 Task: Find connections with filter location Briton Ferry with filter topic #Strategywith filter profile language German with filter current company Fasal - Grow More, Grow Better™ with filter school GLS University with filter industry Retail Motor Vehicles with filter service category Illustration with filter keywords title Church Volunteer
Action: Mouse moved to (516, 63)
Screenshot: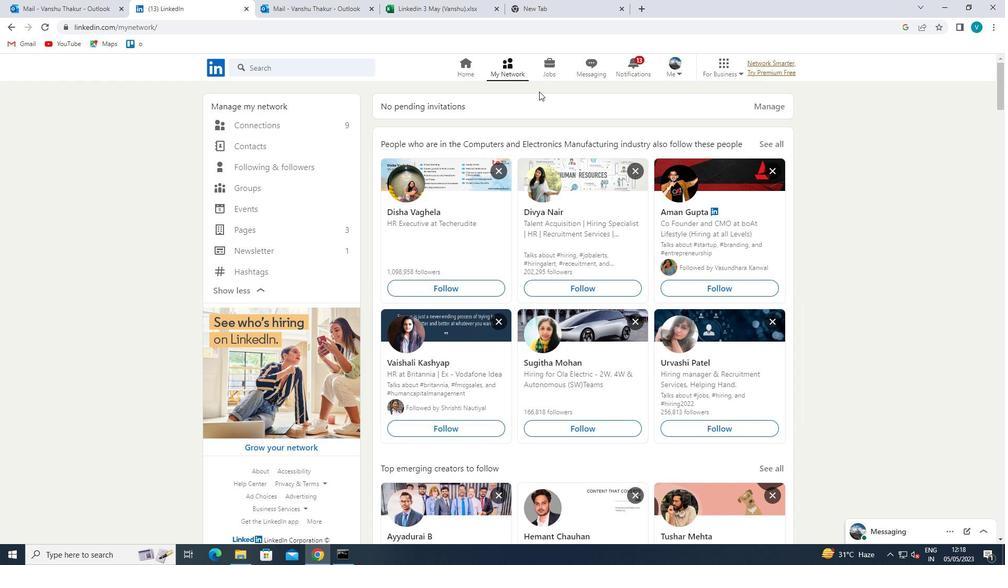 
Action: Mouse pressed left at (516, 63)
Screenshot: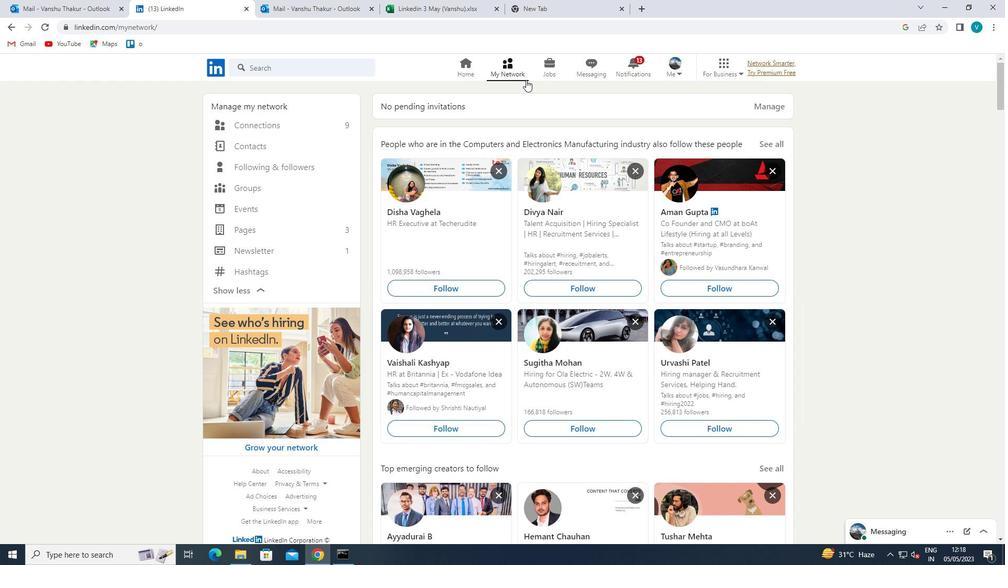 
Action: Mouse moved to (300, 123)
Screenshot: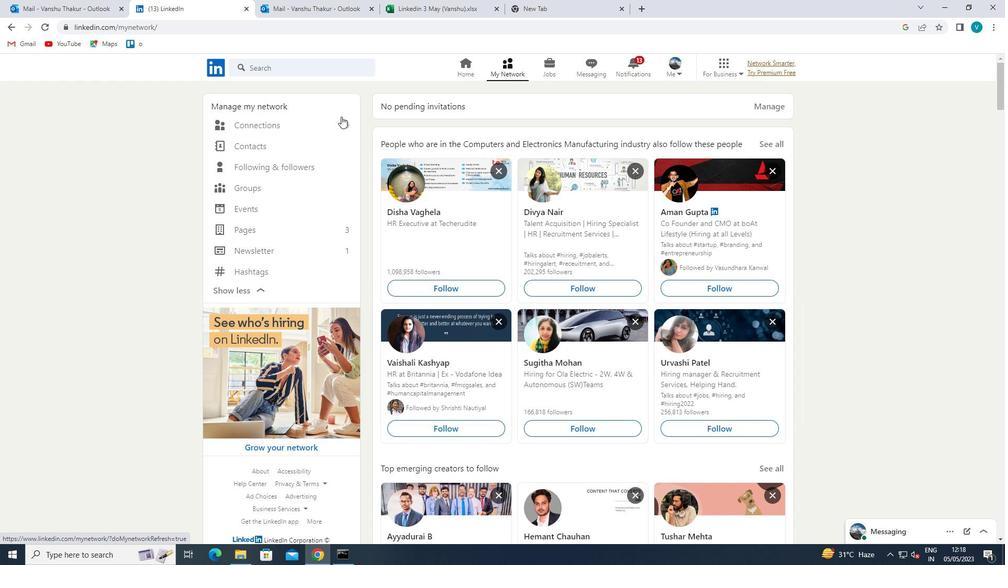 
Action: Mouse pressed left at (300, 123)
Screenshot: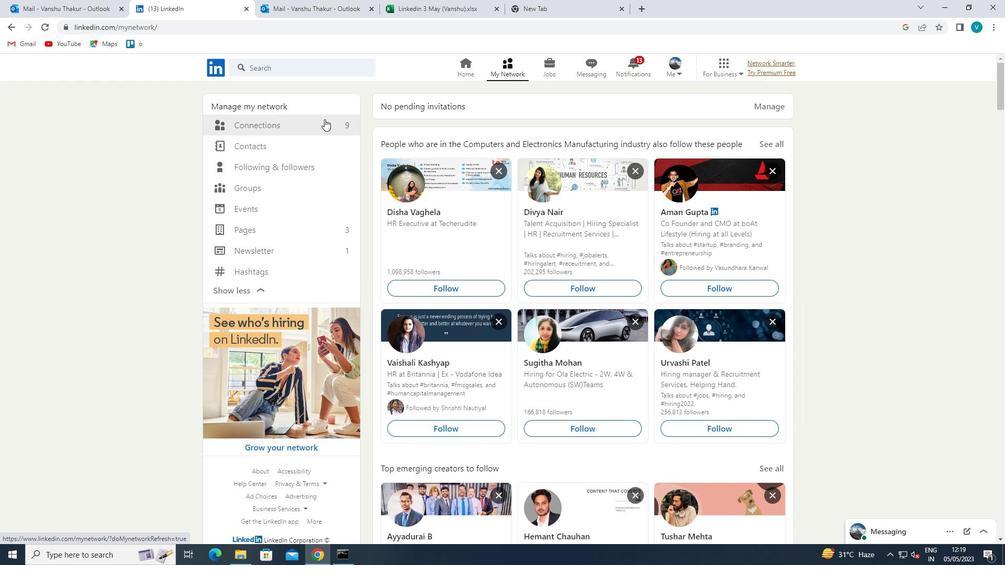 
Action: Mouse moved to (600, 124)
Screenshot: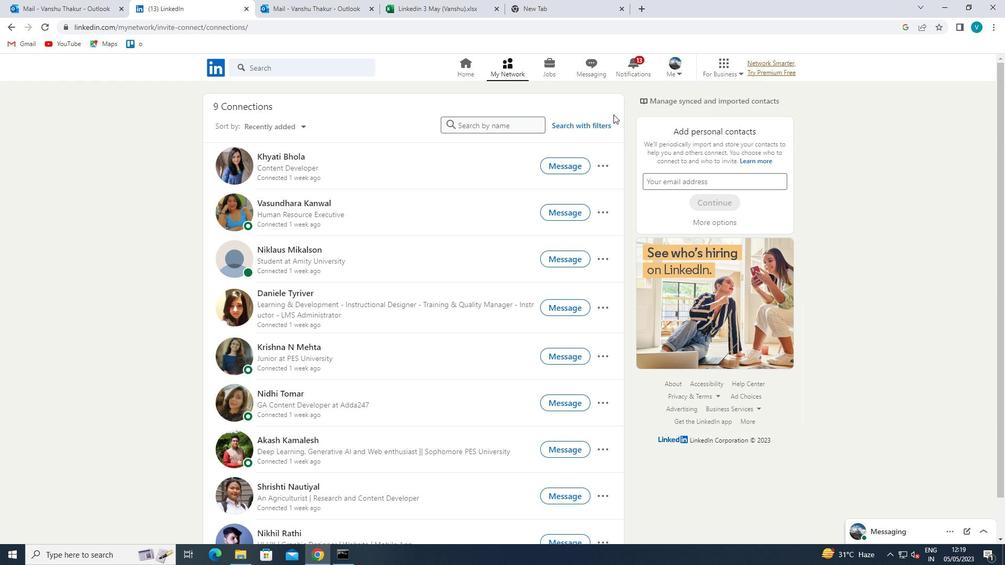 
Action: Mouse pressed left at (600, 124)
Screenshot: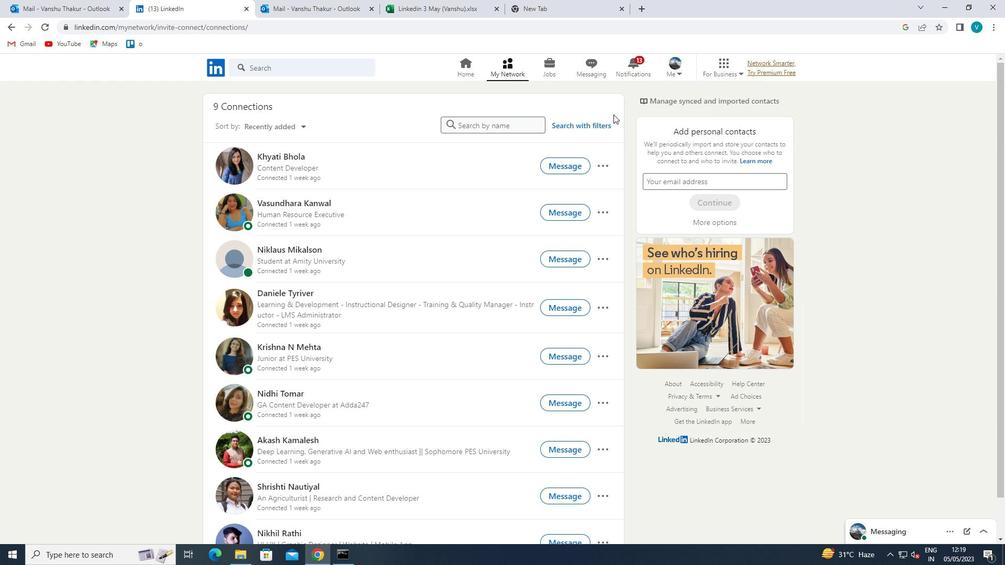 
Action: Mouse moved to (508, 98)
Screenshot: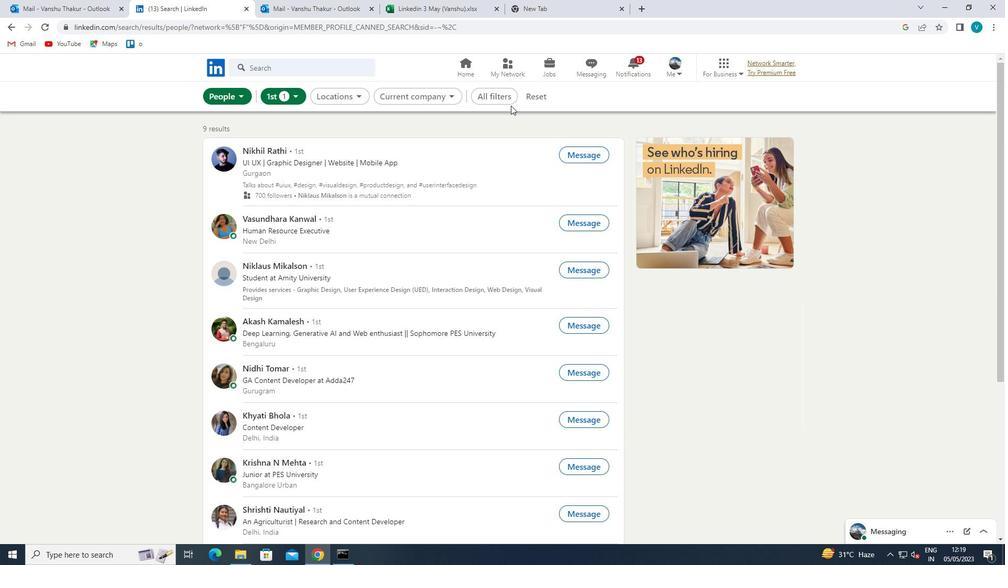 
Action: Mouse pressed left at (508, 98)
Screenshot: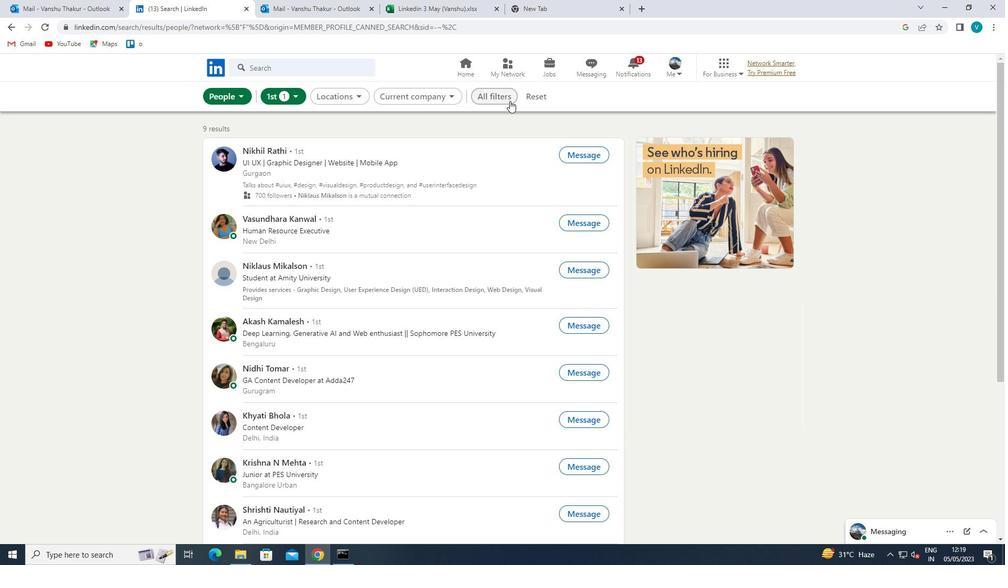 
Action: Mouse moved to (818, 181)
Screenshot: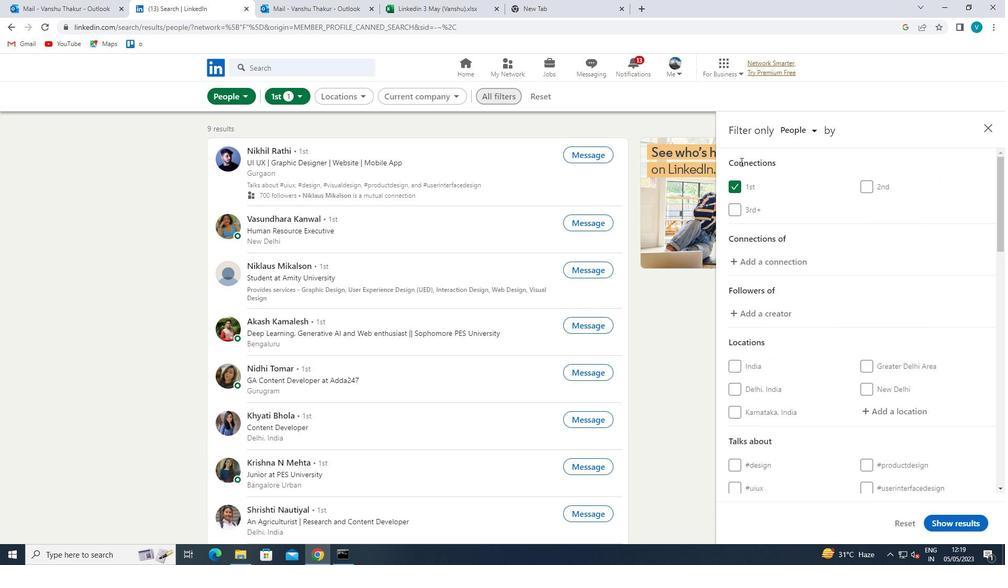 
Action: Mouse scrolled (818, 181) with delta (0, 0)
Screenshot: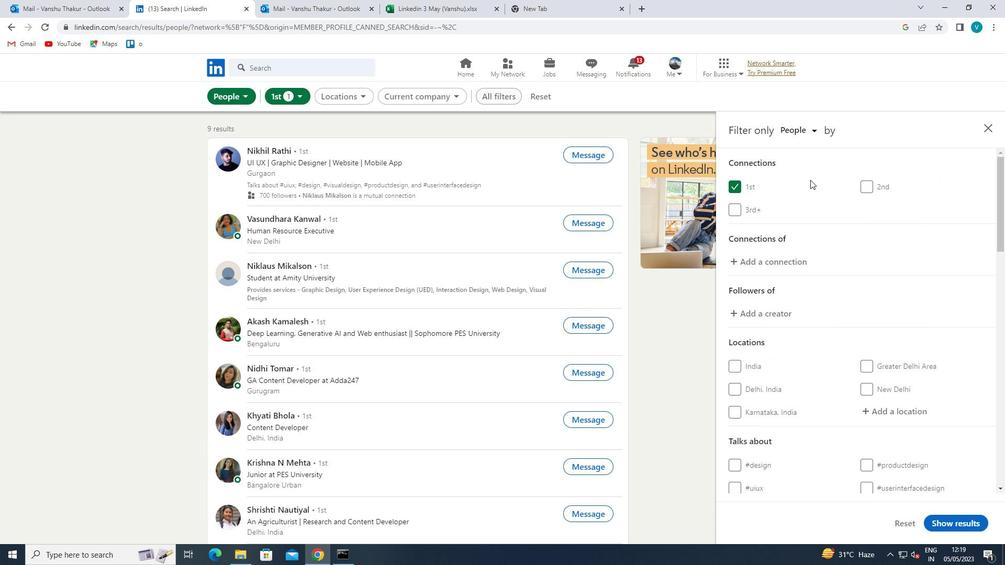 
Action: Mouse scrolled (818, 181) with delta (0, 0)
Screenshot: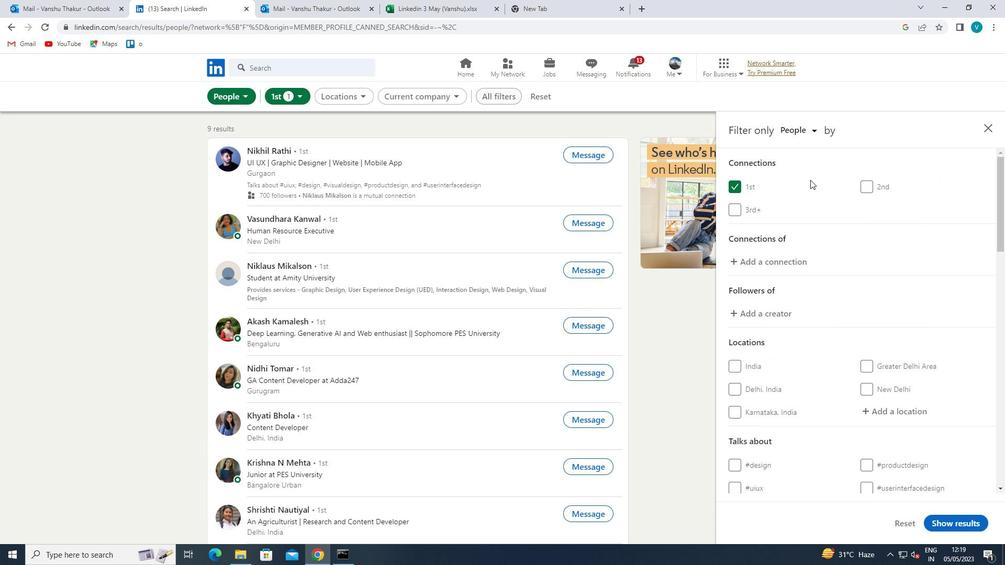 
Action: Mouse moved to (904, 304)
Screenshot: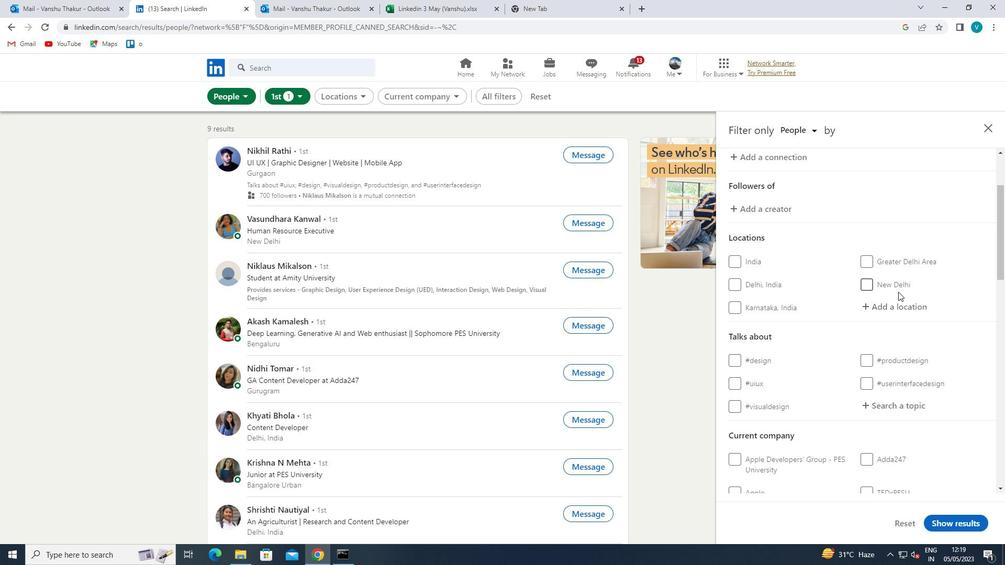 
Action: Mouse pressed left at (904, 304)
Screenshot: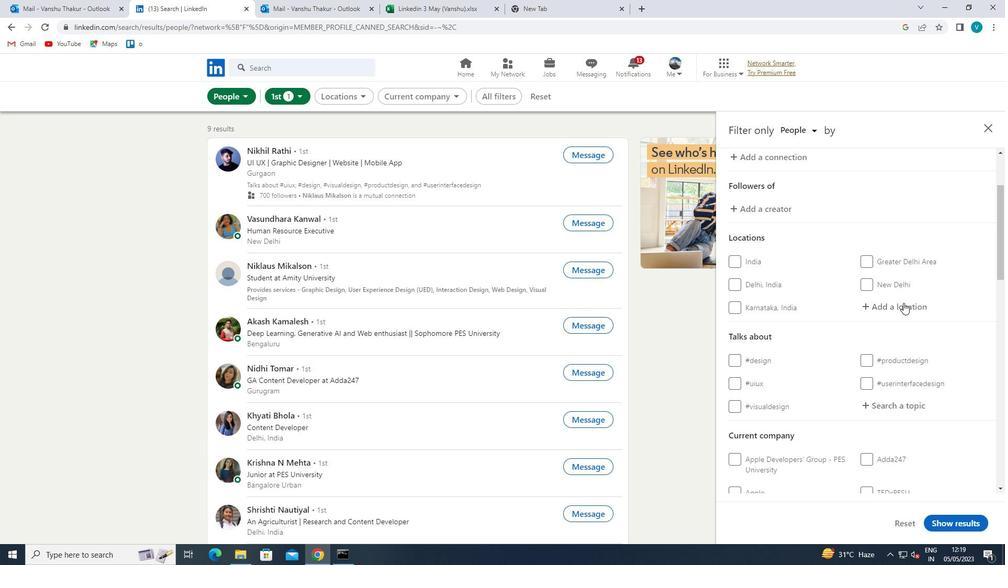 
Action: Key pressed <Key.shift>BRITON
Screenshot: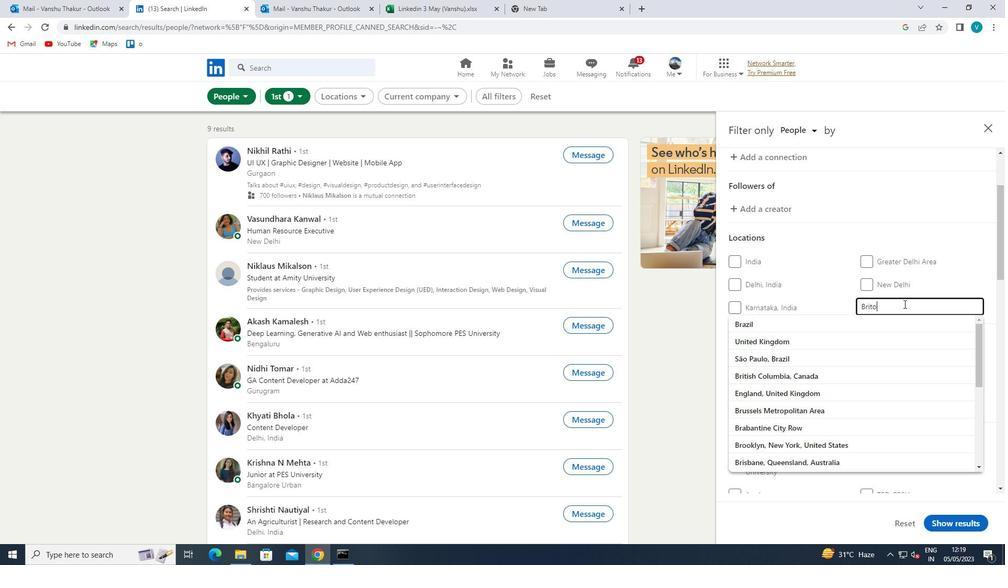 
Action: Mouse moved to (898, 308)
Screenshot: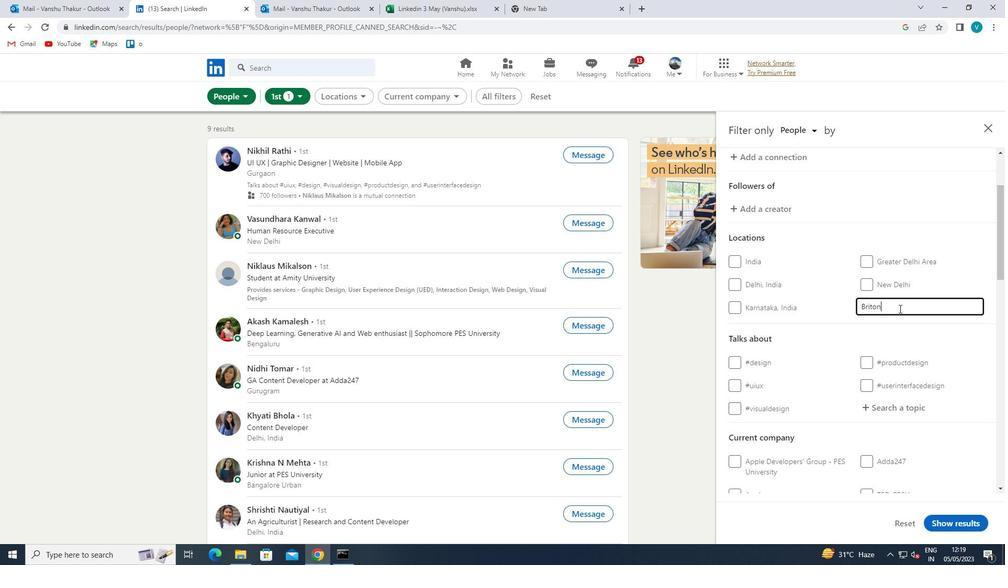 
Action: Key pressed <Key.space><Key.shift>FERRY
Screenshot: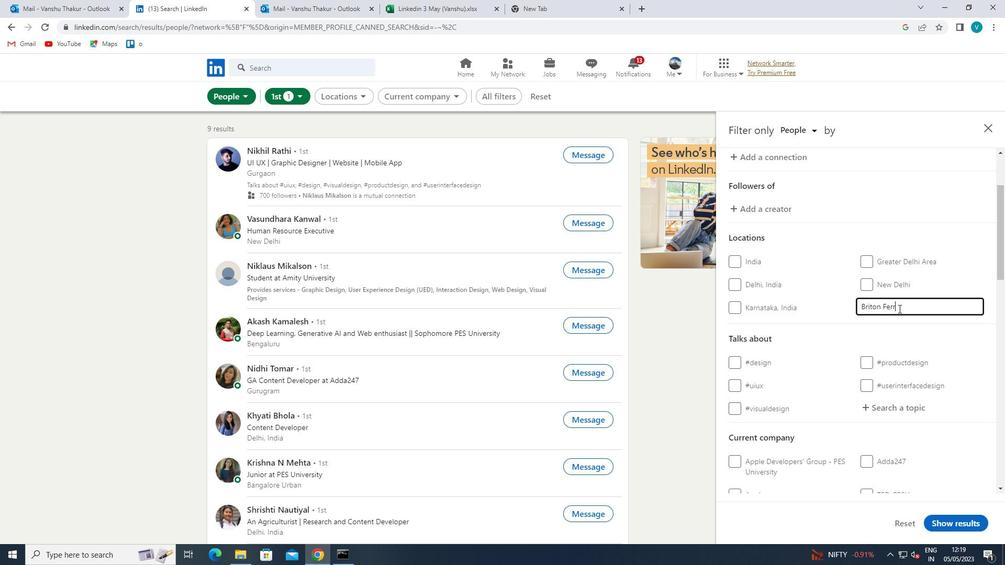 
Action: Mouse moved to (818, 328)
Screenshot: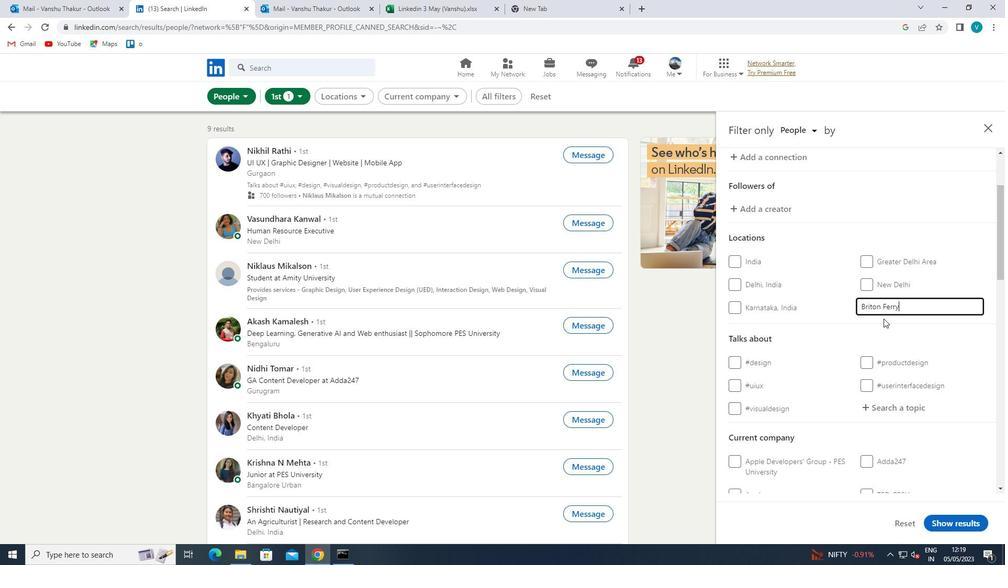 
Action: Mouse pressed left at (818, 328)
Screenshot: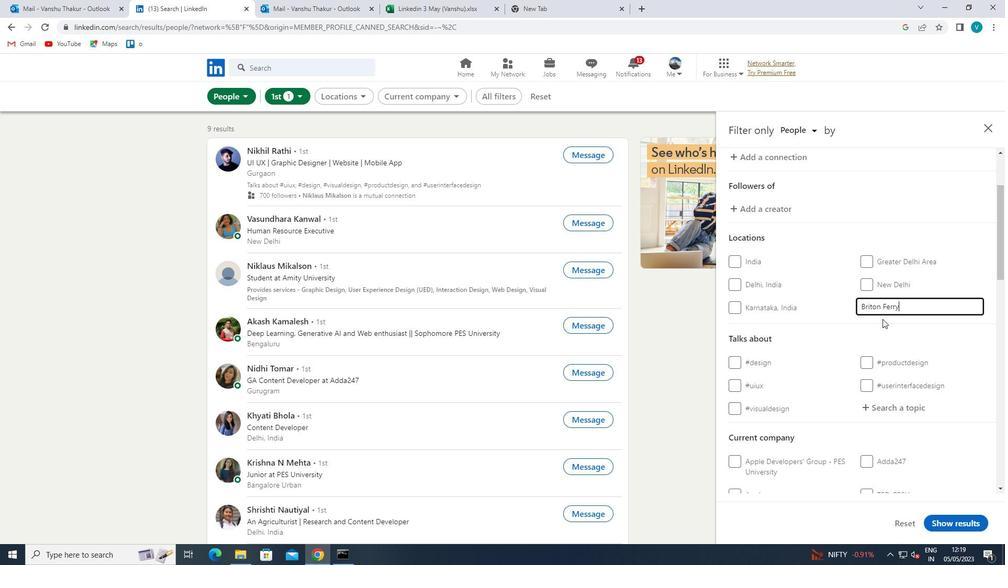 
Action: Mouse scrolled (818, 327) with delta (0, 0)
Screenshot: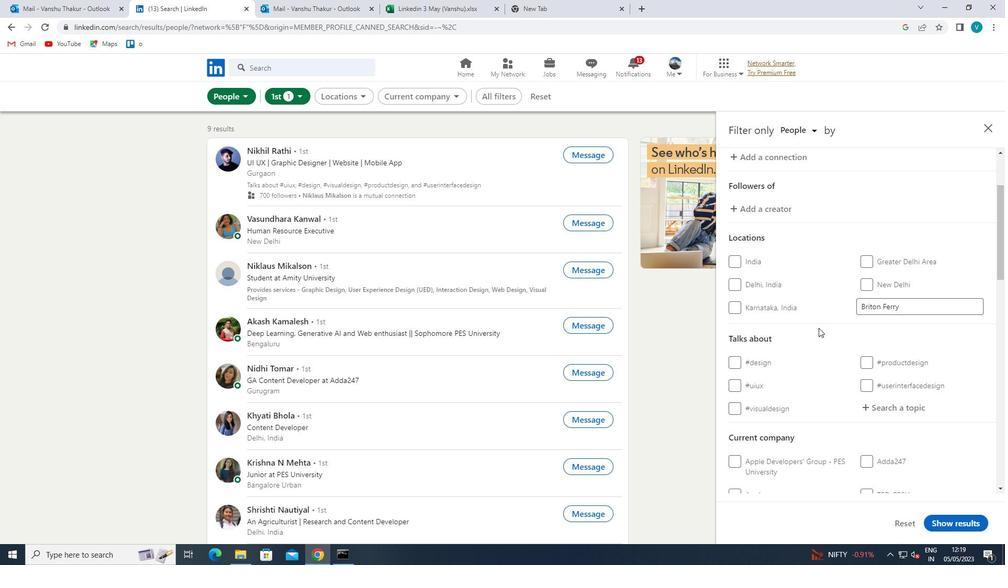 
Action: Mouse scrolled (818, 327) with delta (0, 0)
Screenshot: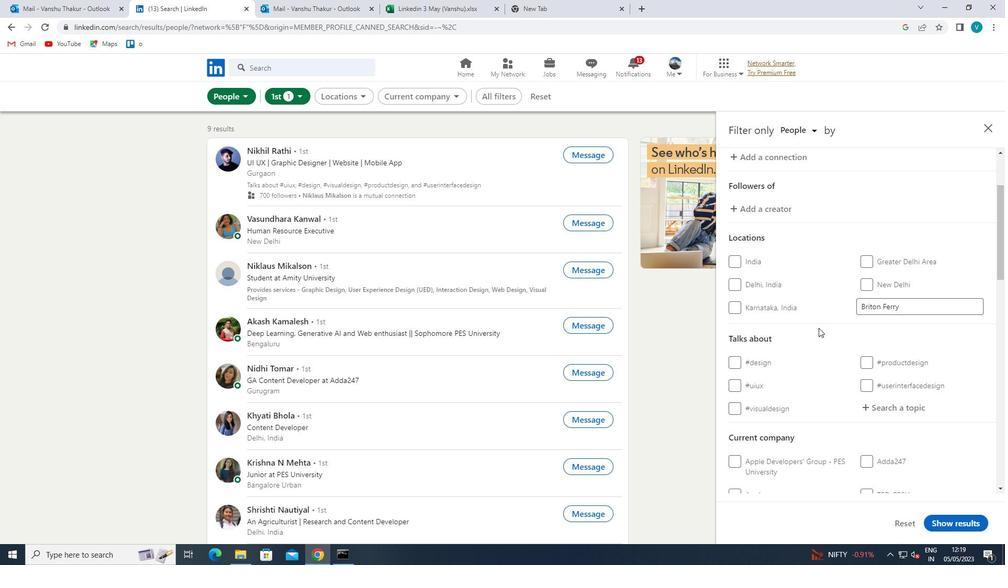 
Action: Mouse moved to (881, 298)
Screenshot: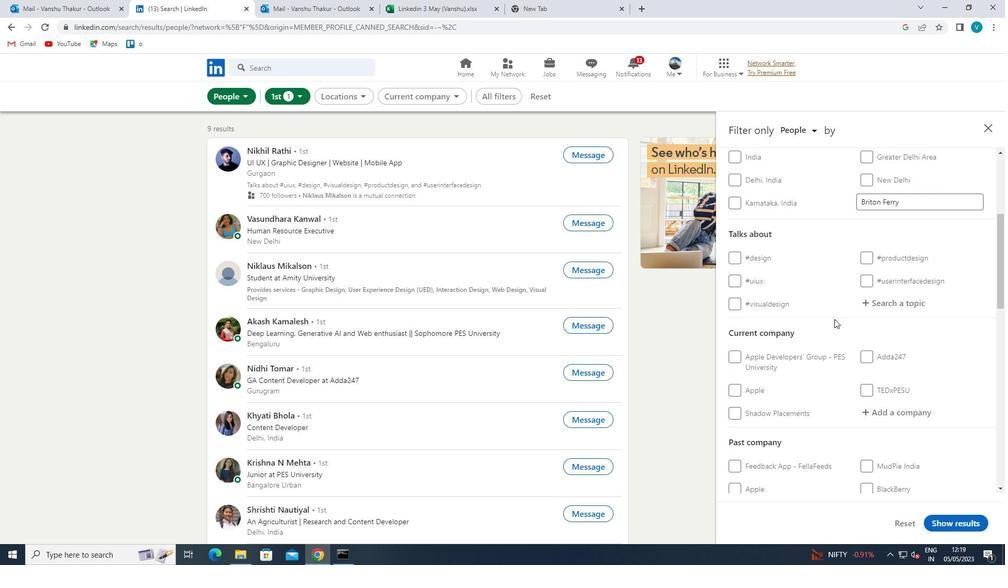 
Action: Mouse pressed left at (881, 298)
Screenshot: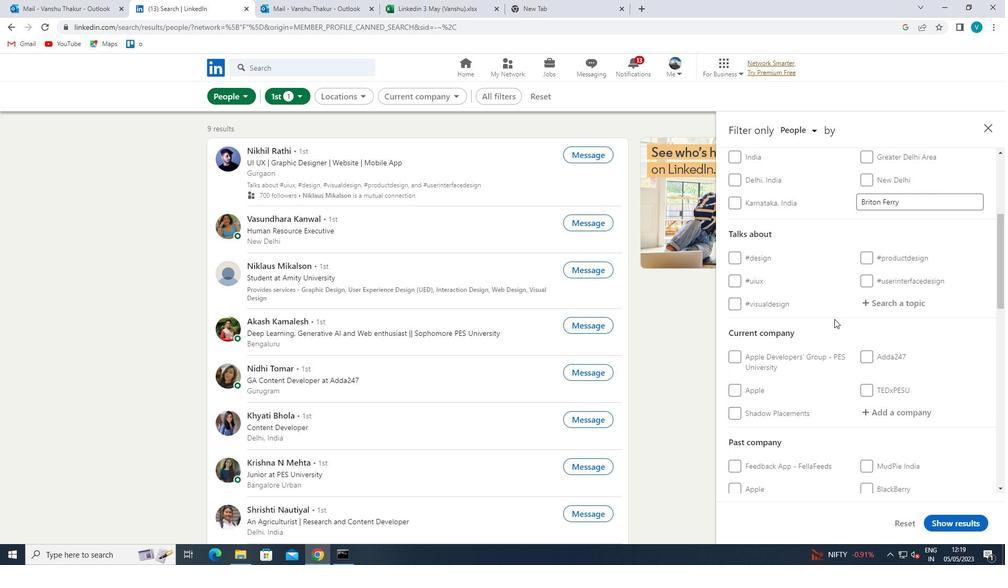 
Action: Key pressed STRATEGY
Screenshot: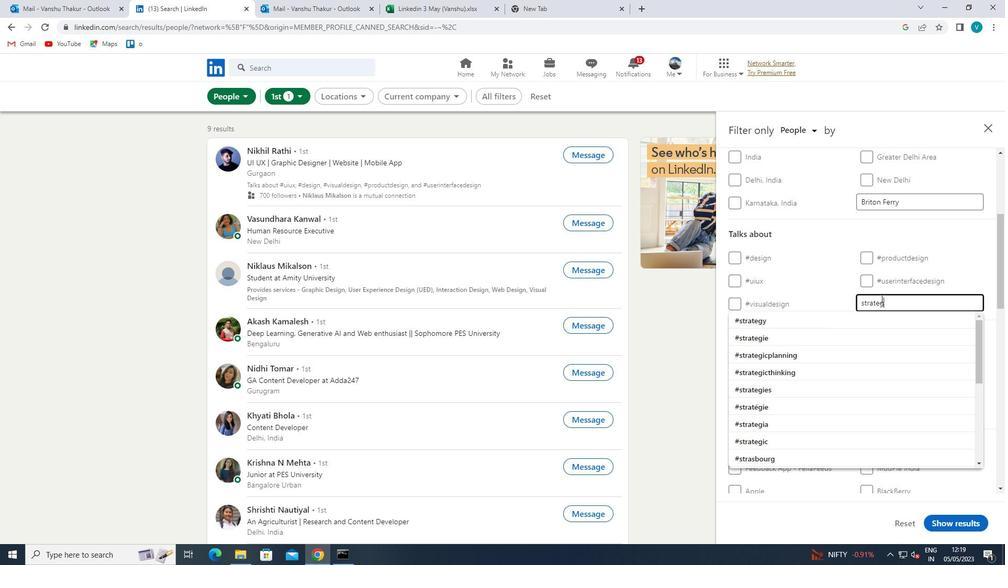
Action: Mouse moved to (846, 317)
Screenshot: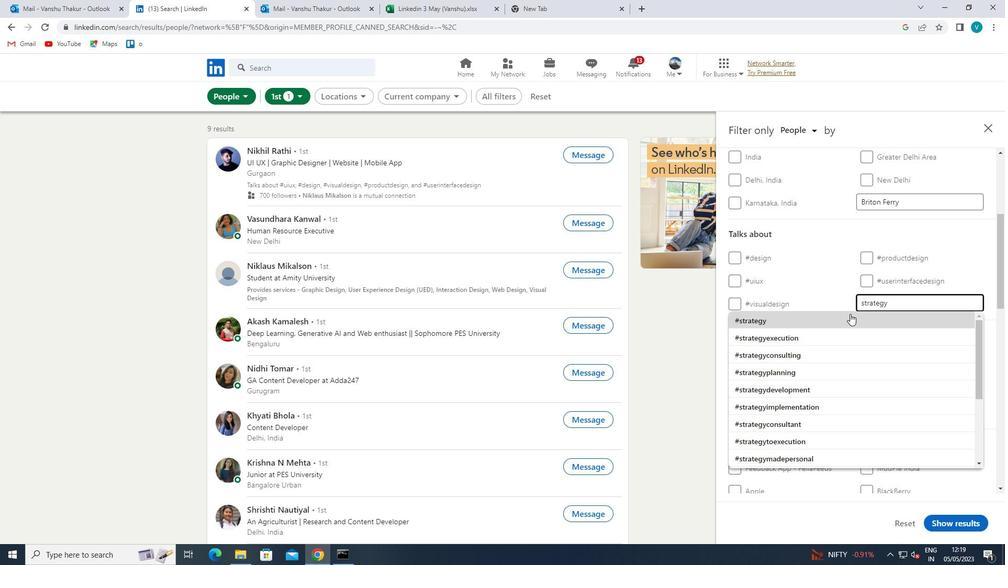 
Action: Mouse pressed left at (846, 317)
Screenshot: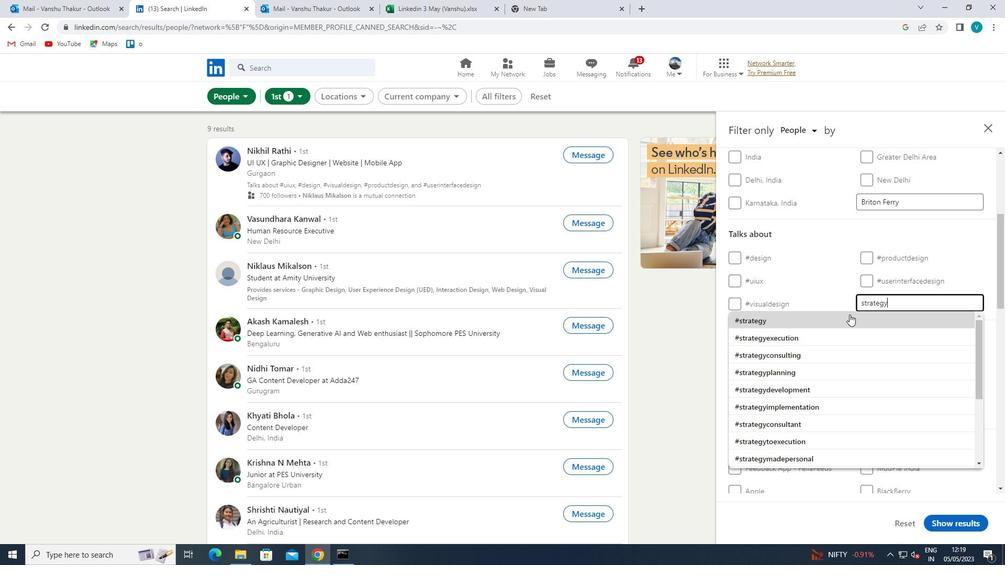 
Action: Mouse scrolled (846, 316) with delta (0, 0)
Screenshot: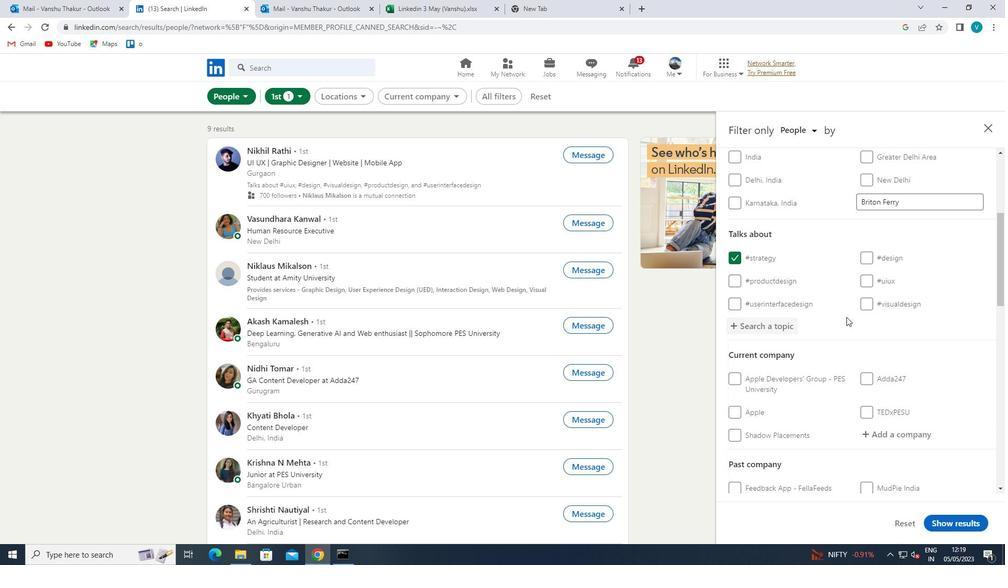 
Action: Mouse scrolled (846, 316) with delta (0, 0)
Screenshot: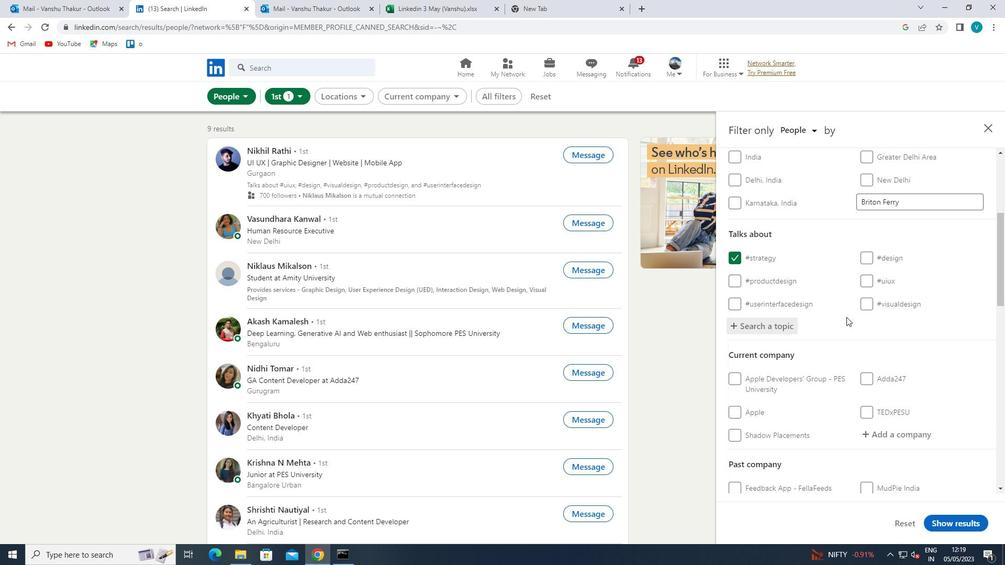 
Action: Mouse scrolled (846, 316) with delta (0, 0)
Screenshot: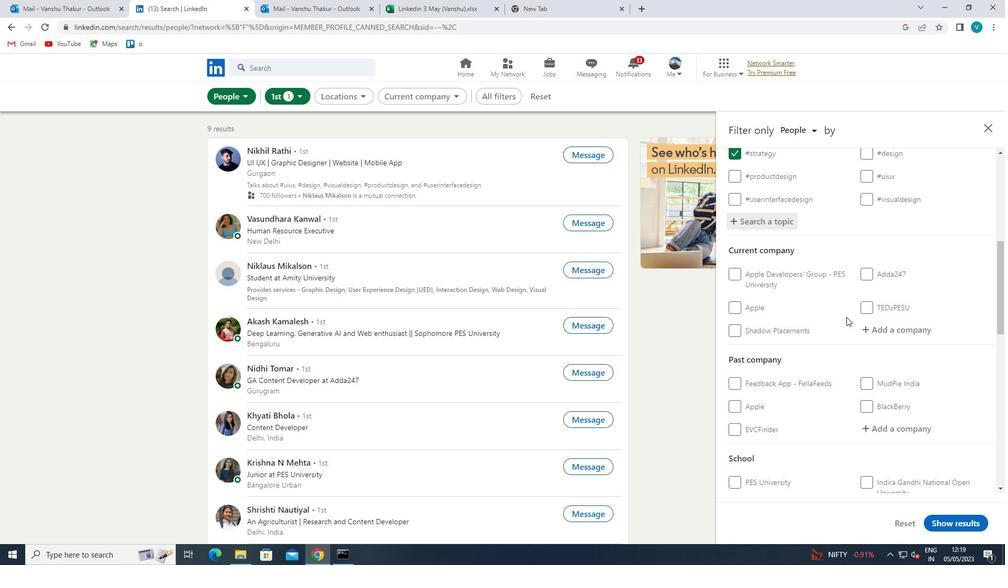 
Action: Mouse moved to (891, 280)
Screenshot: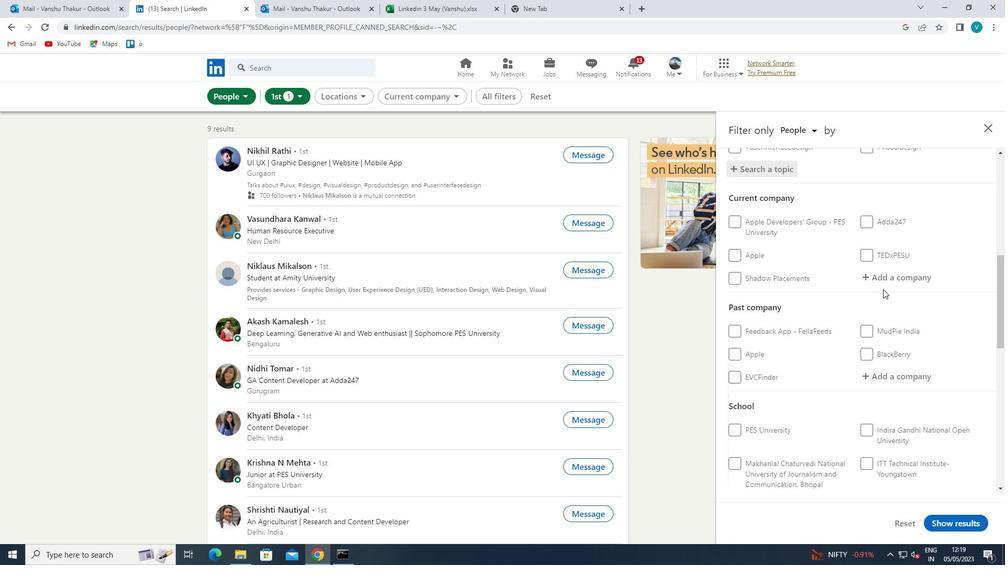 
Action: Mouse pressed left at (891, 280)
Screenshot: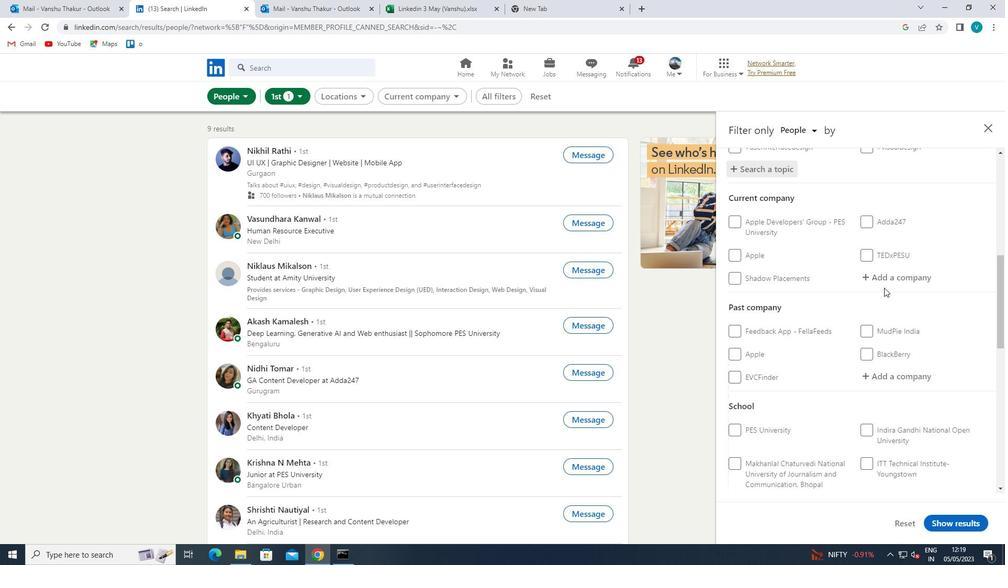 
Action: Key pressed <Key.shift>FASAL
Screenshot: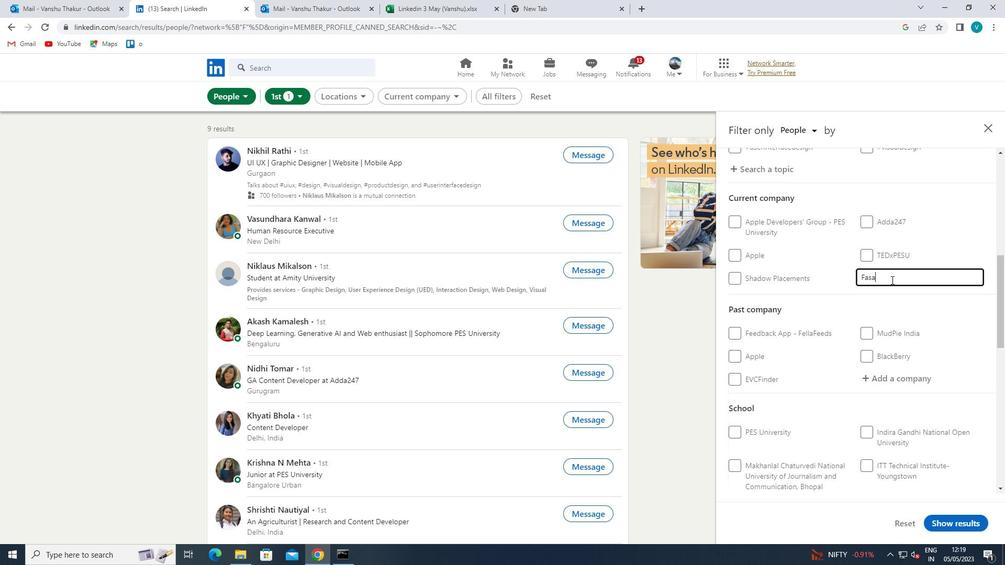 
Action: Mouse moved to (877, 288)
Screenshot: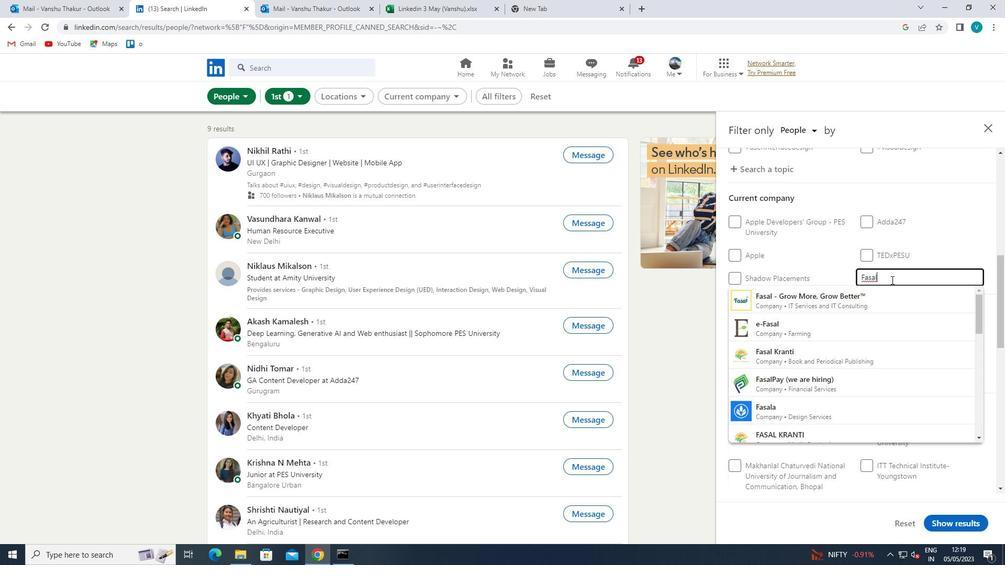 
Action: Mouse pressed left at (877, 288)
Screenshot: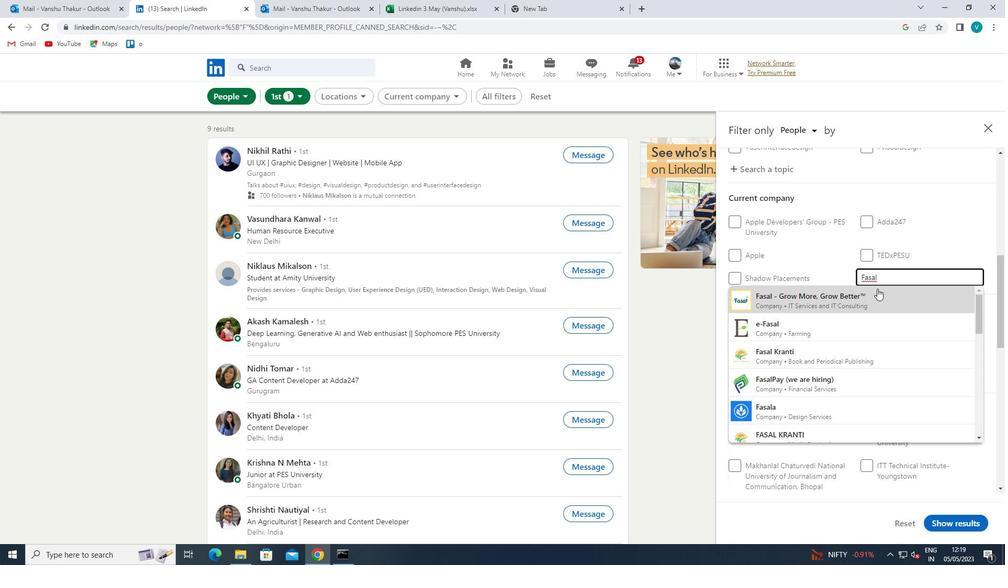 
Action: Mouse scrolled (877, 288) with delta (0, 0)
Screenshot: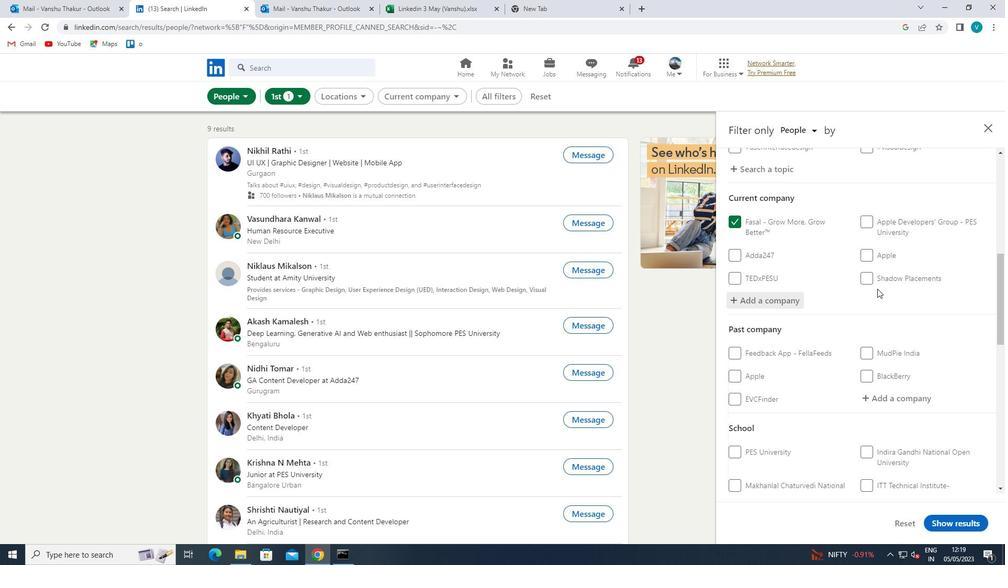 
Action: Mouse scrolled (877, 288) with delta (0, 0)
Screenshot: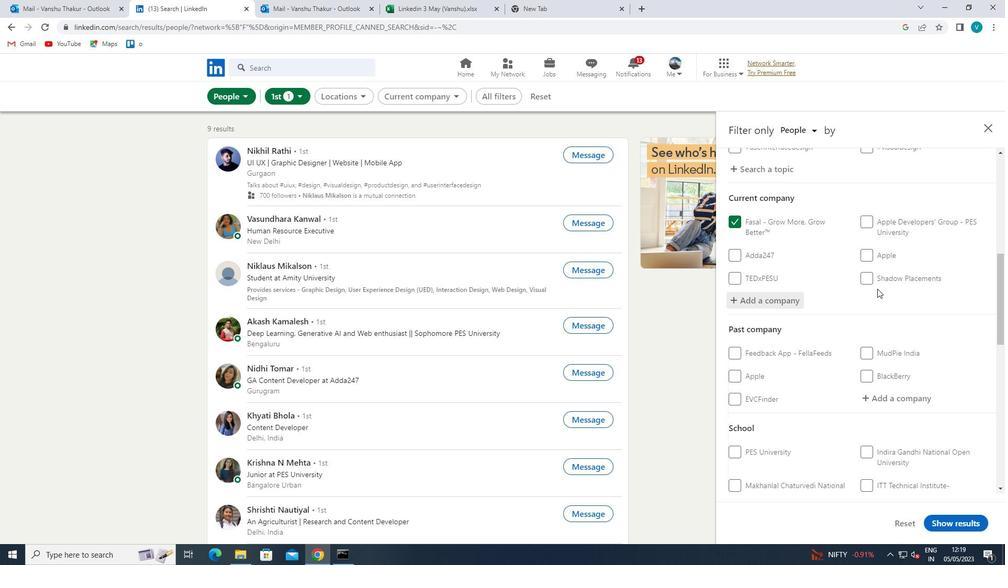 
Action: Mouse scrolled (877, 288) with delta (0, 0)
Screenshot: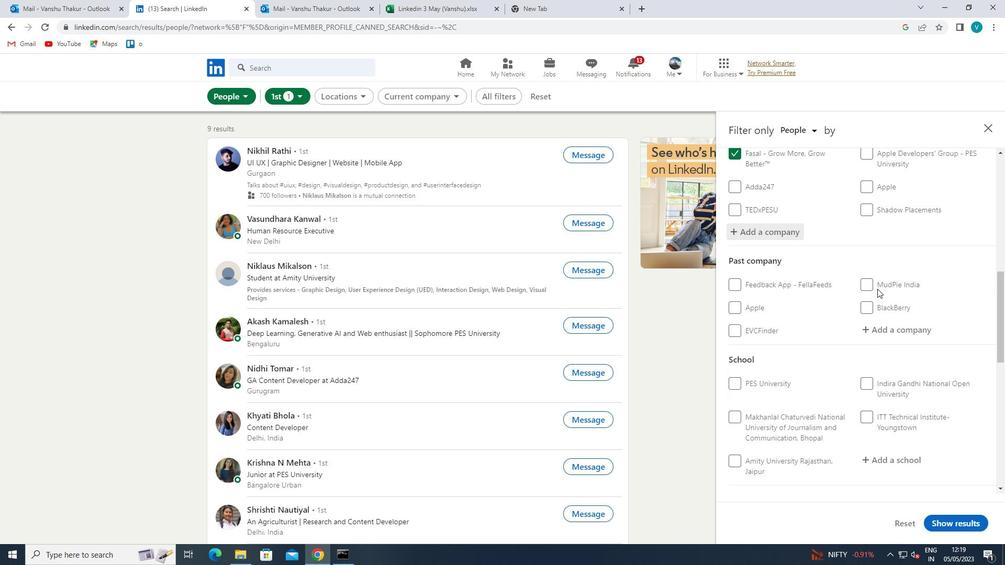 
Action: Mouse moved to (874, 368)
Screenshot: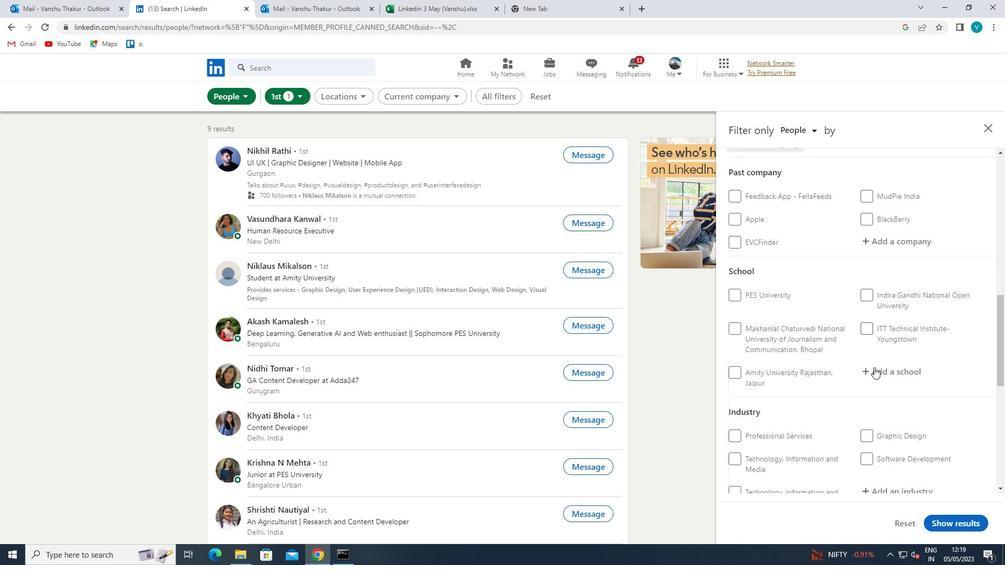 
Action: Mouse pressed left at (874, 368)
Screenshot: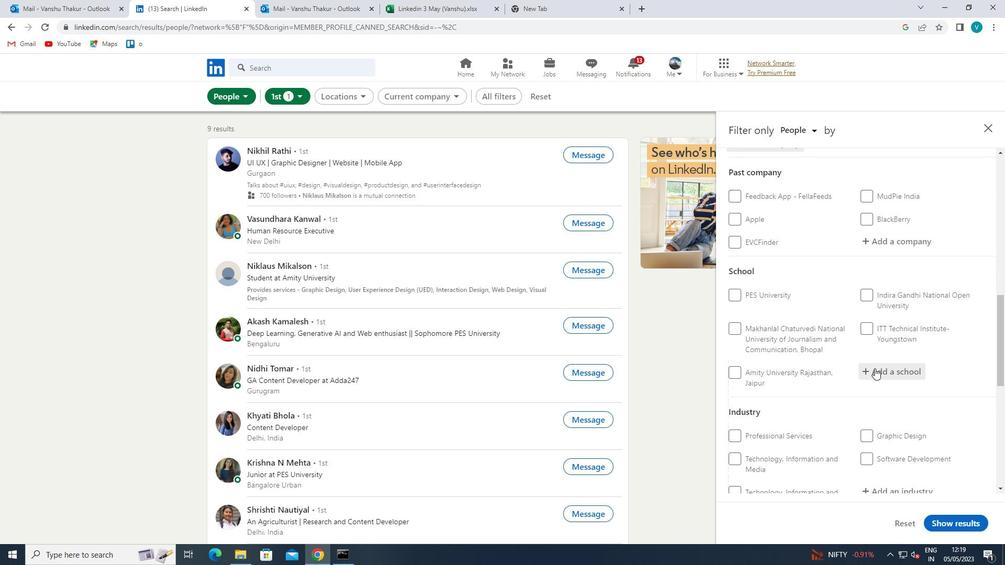 
Action: Mouse moved to (875, 368)
Screenshot: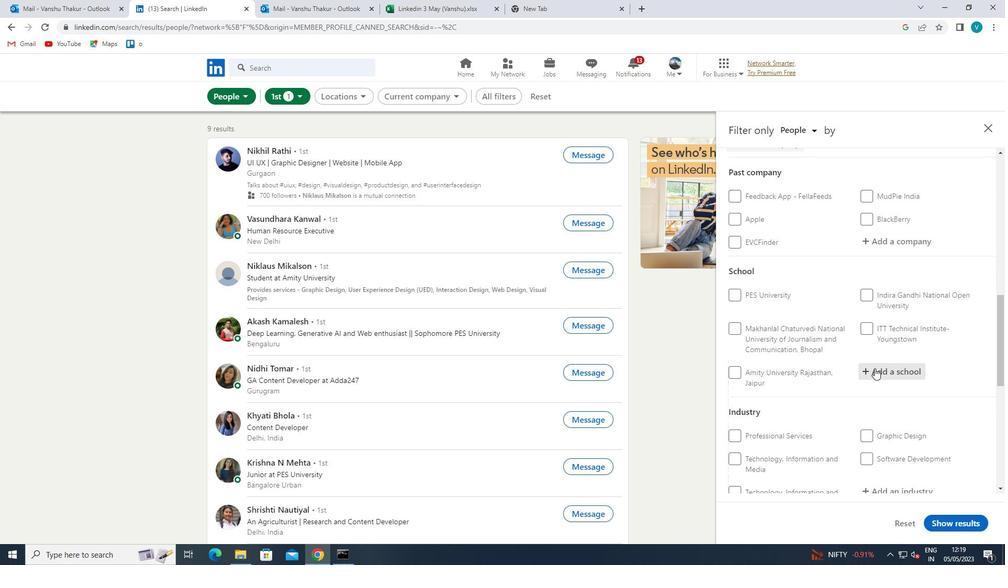 
Action: Key pressed <Key.shift>GLS<Key.space><Key.shift>UNIVERSITY
Screenshot: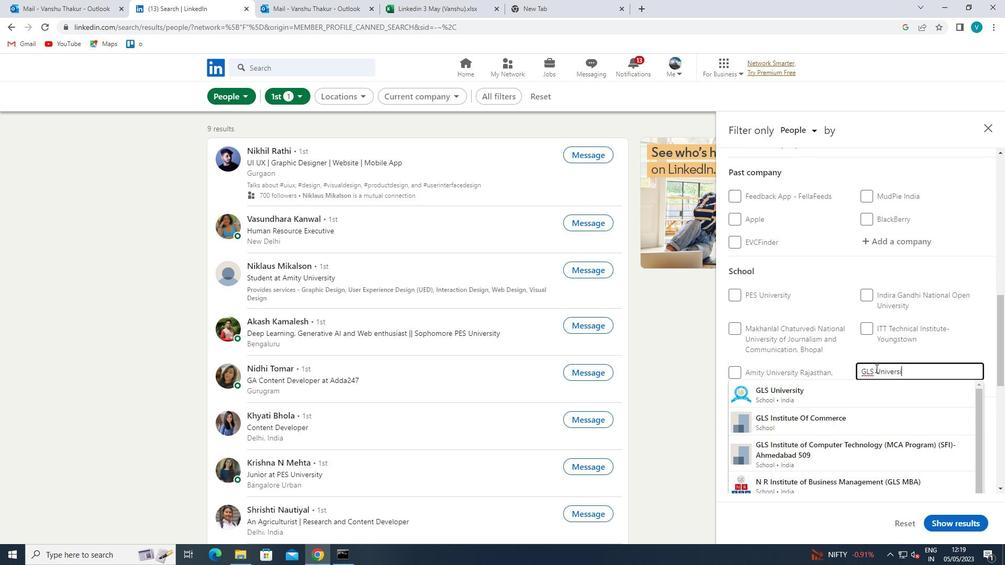 
Action: Mouse moved to (853, 381)
Screenshot: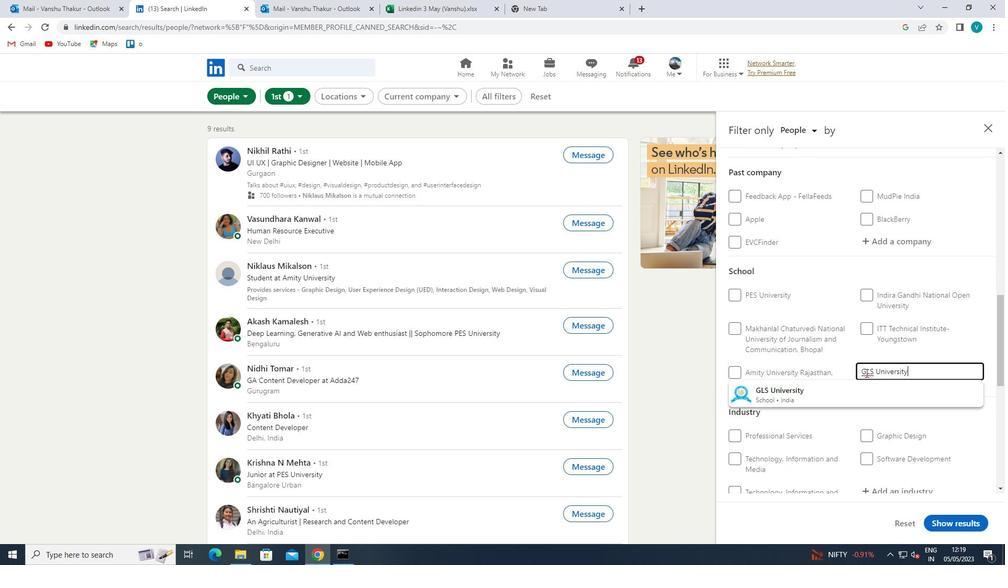 
Action: Mouse pressed left at (853, 381)
Screenshot: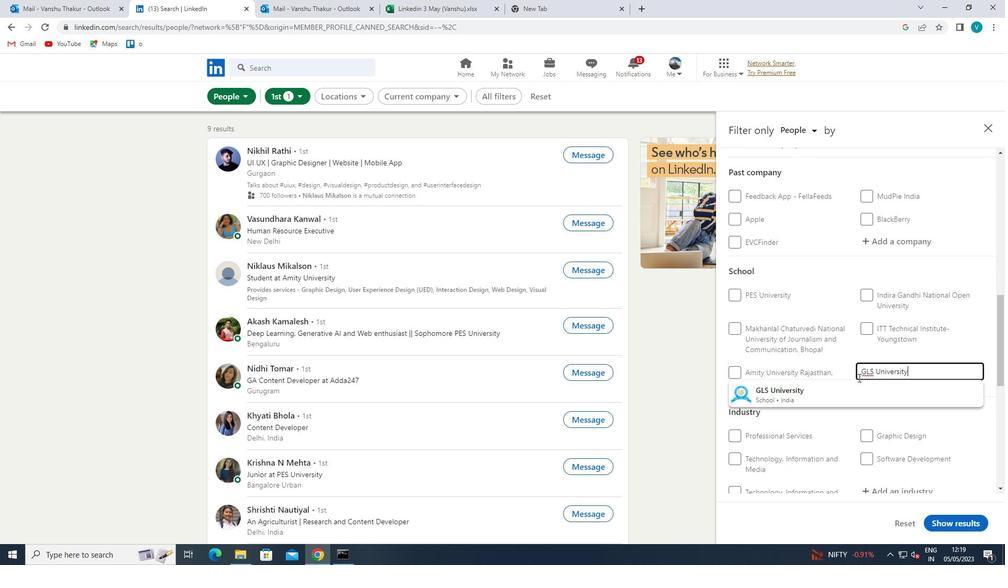 
Action: Mouse moved to (859, 378)
Screenshot: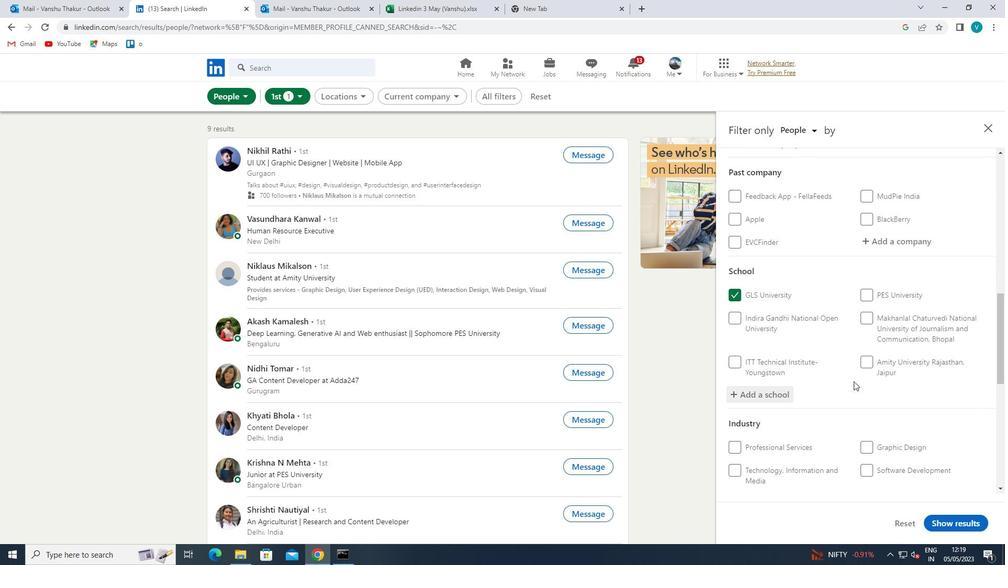 
Action: Mouse scrolled (859, 378) with delta (0, 0)
Screenshot: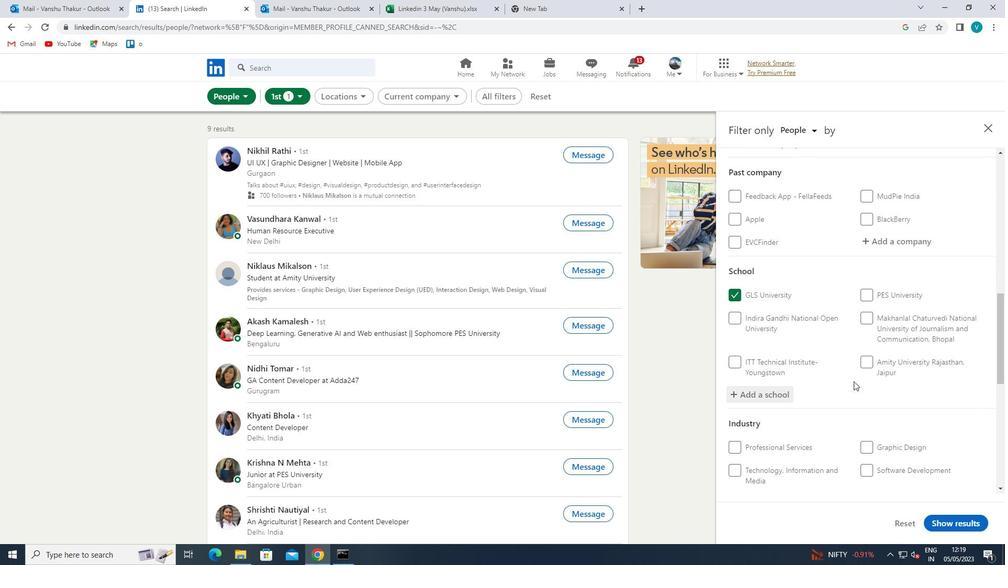 
Action: Mouse moved to (863, 376)
Screenshot: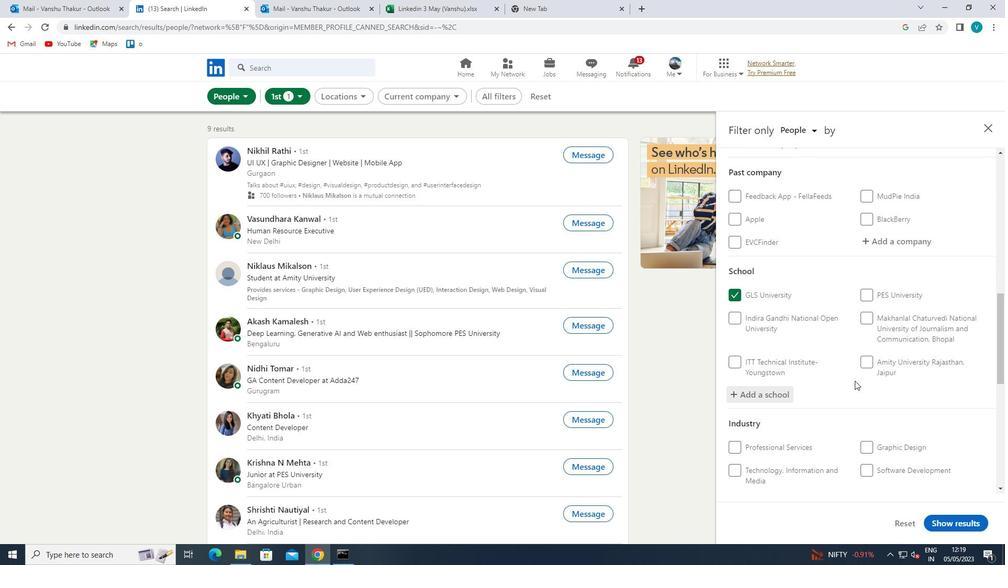 
Action: Mouse scrolled (863, 375) with delta (0, 0)
Screenshot: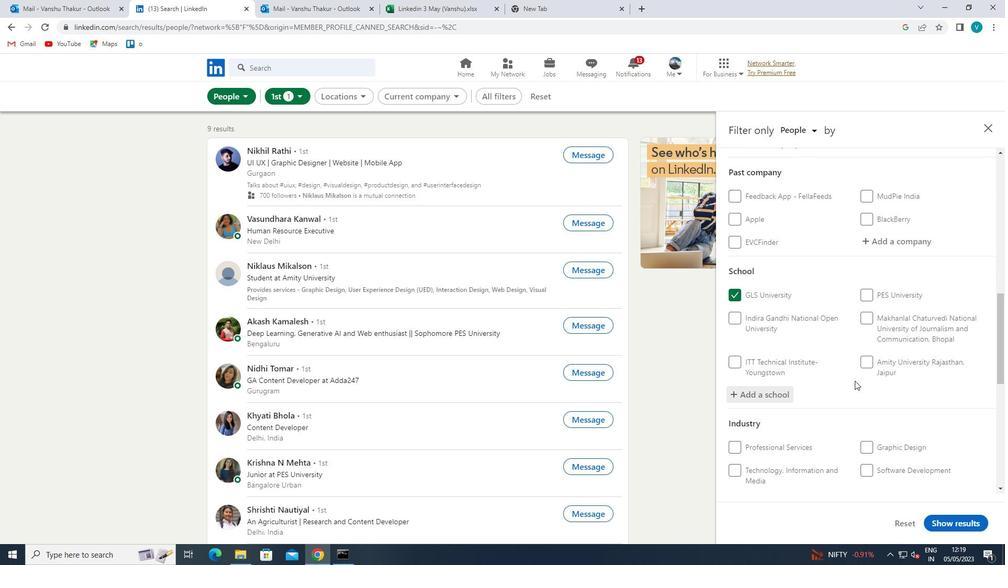 
Action: Mouse moved to (864, 375)
Screenshot: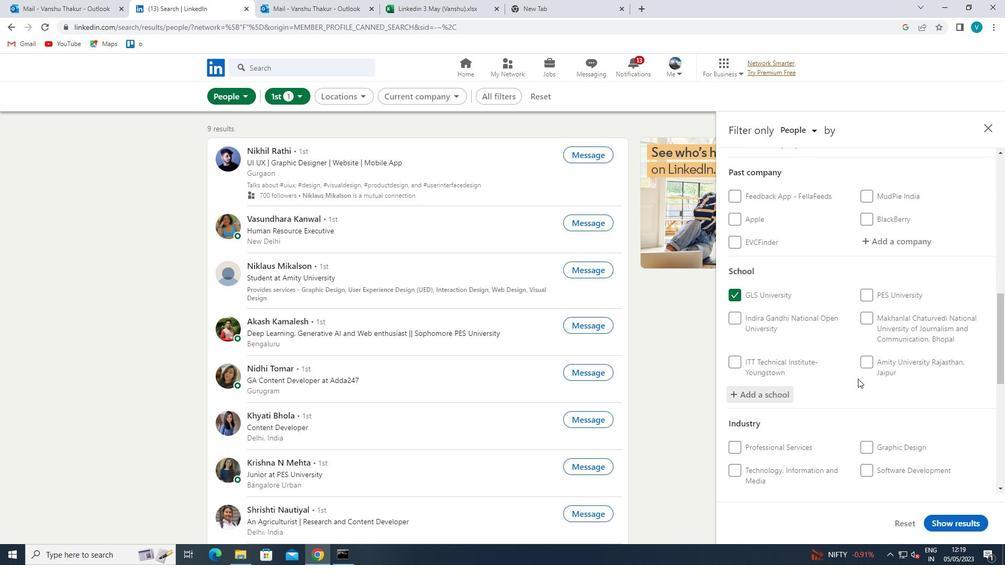 
Action: Mouse scrolled (864, 375) with delta (0, 0)
Screenshot: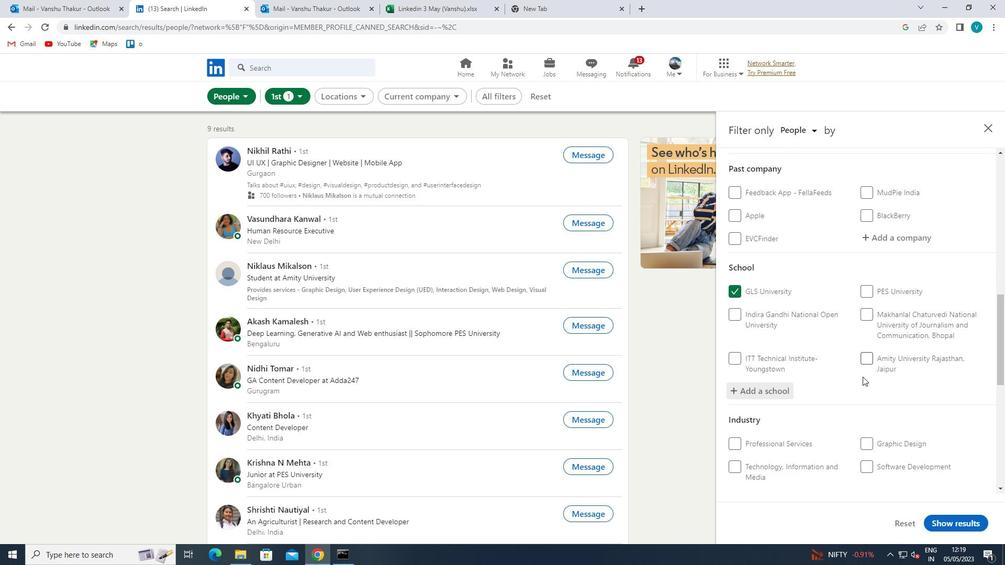 
Action: Mouse moved to (865, 375)
Screenshot: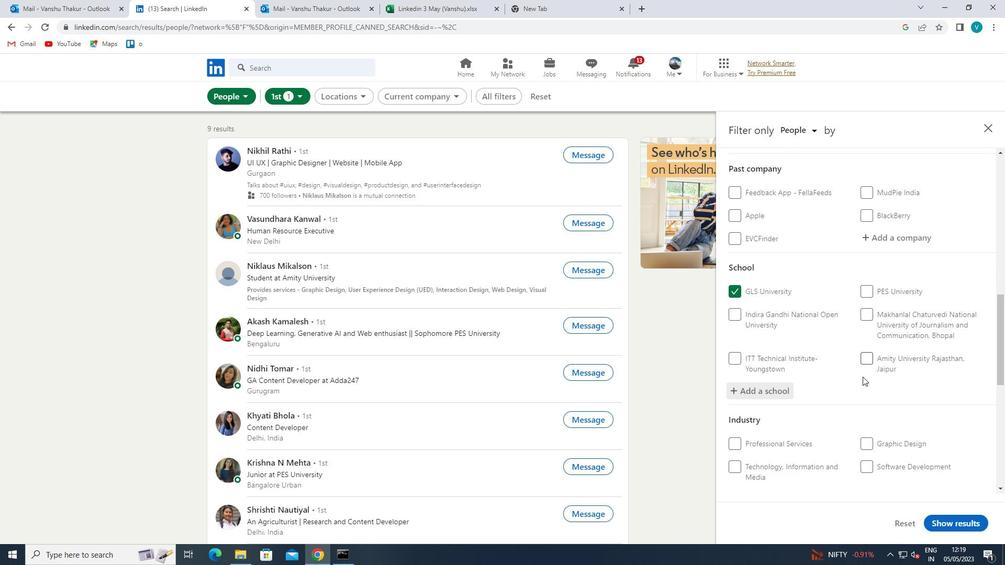 
Action: Mouse scrolled (865, 374) with delta (0, 0)
Screenshot: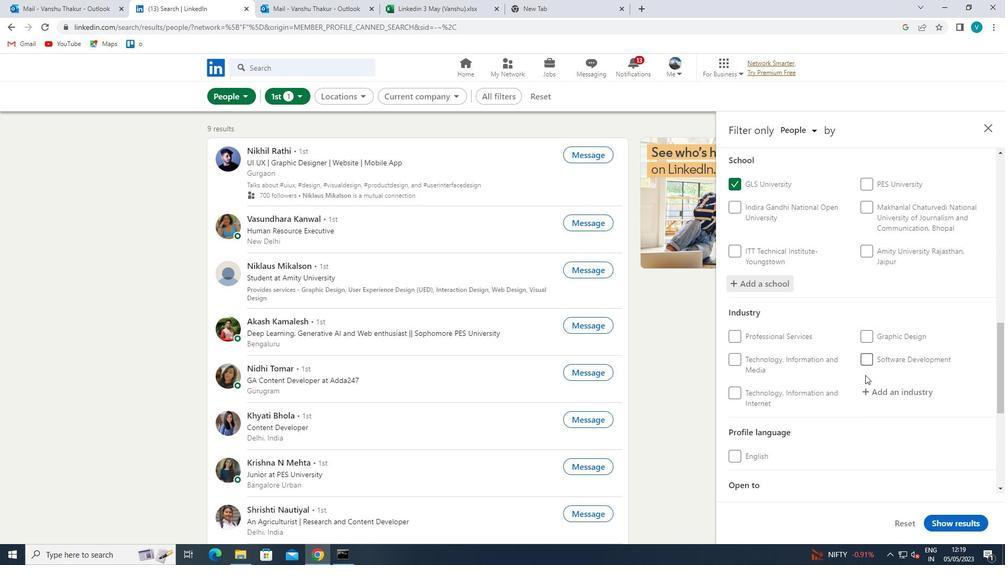 
Action: Mouse moved to (915, 298)
Screenshot: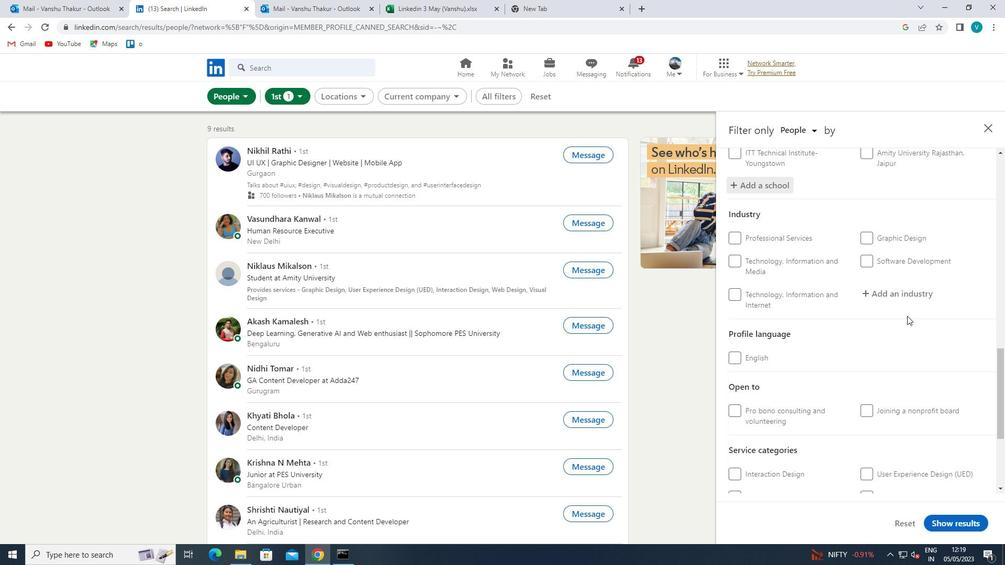 
Action: Mouse pressed left at (915, 298)
Screenshot: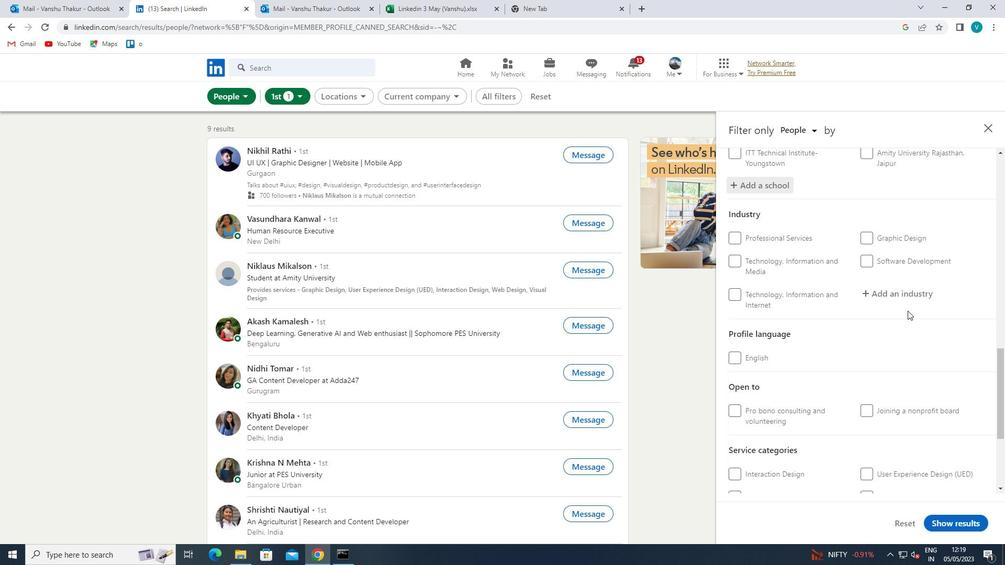 
Action: Mouse moved to (915, 298)
Screenshot: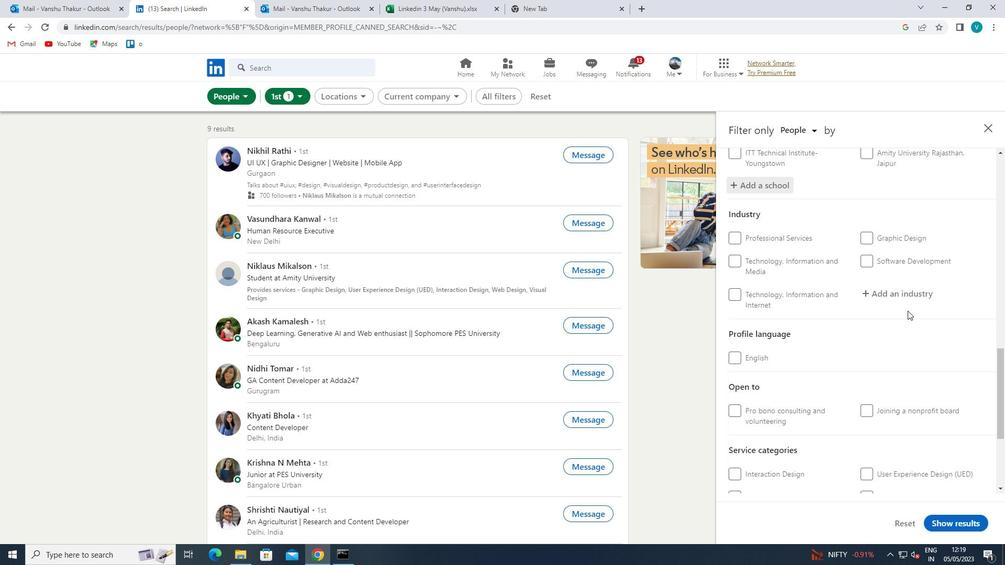 
Action: Key pressed <Key.shift>RETAIL<Key.space><Key.shift><Key.shift><Key.shift><Key.shift><Key.shift><Key.shift><Key.shift><Key.shift><Key.shift><Key.shift><Key.shift><Key.shift><Key.shift><Key.shift><Key.shift><Key.shift><Key.shift><Key.shift><Key.shift><Key.shift><Key.shift><Key.shift><Key.shift><Key.shift><Key.shift><Key.shift><Key.shift><Key.shift><Key.shift><Key.shift>MOTOR
Screenshot: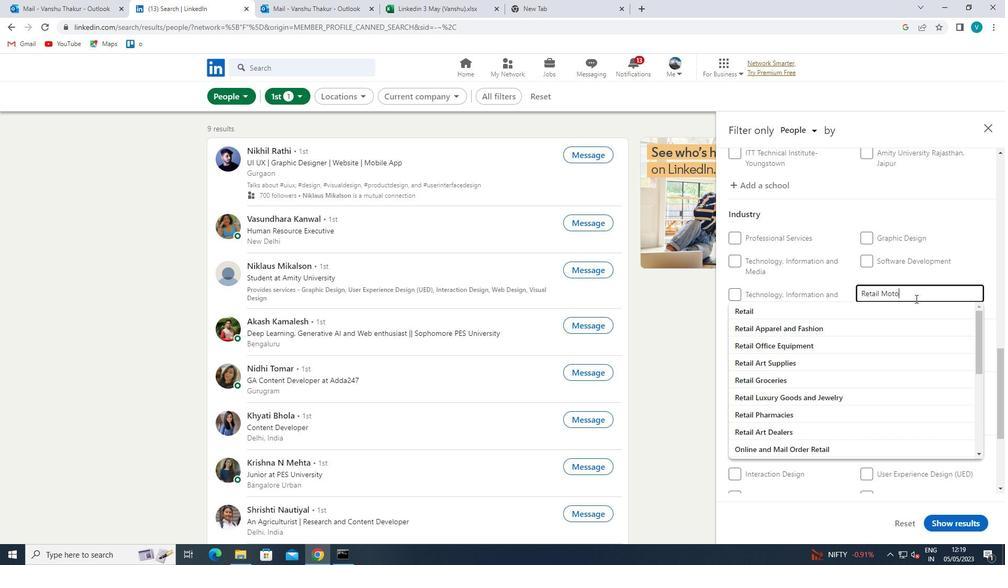 
Action: Mouse moved to (902, 305)
Screenshot: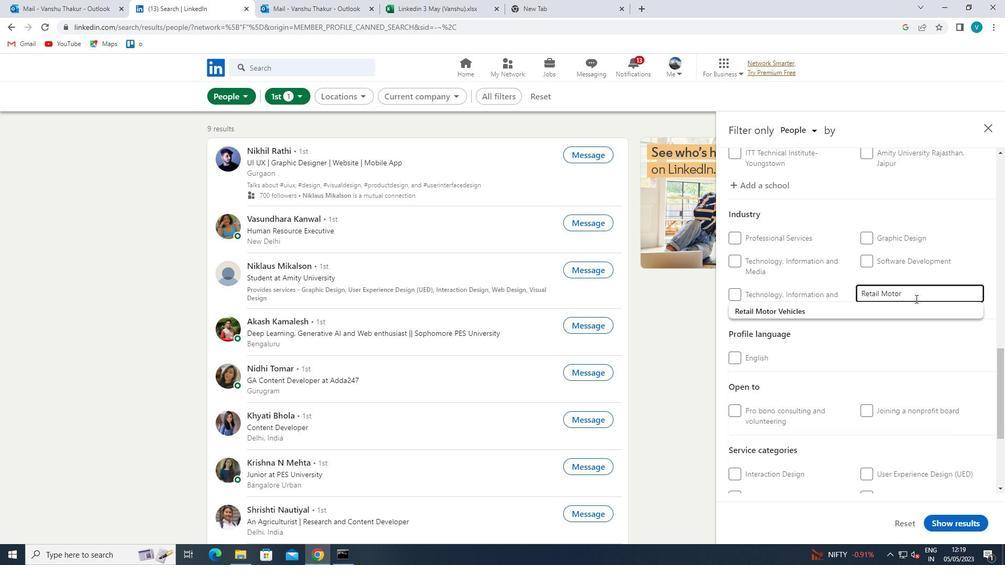
Action: Mouse pressed left at (902, 305)
Screenshot: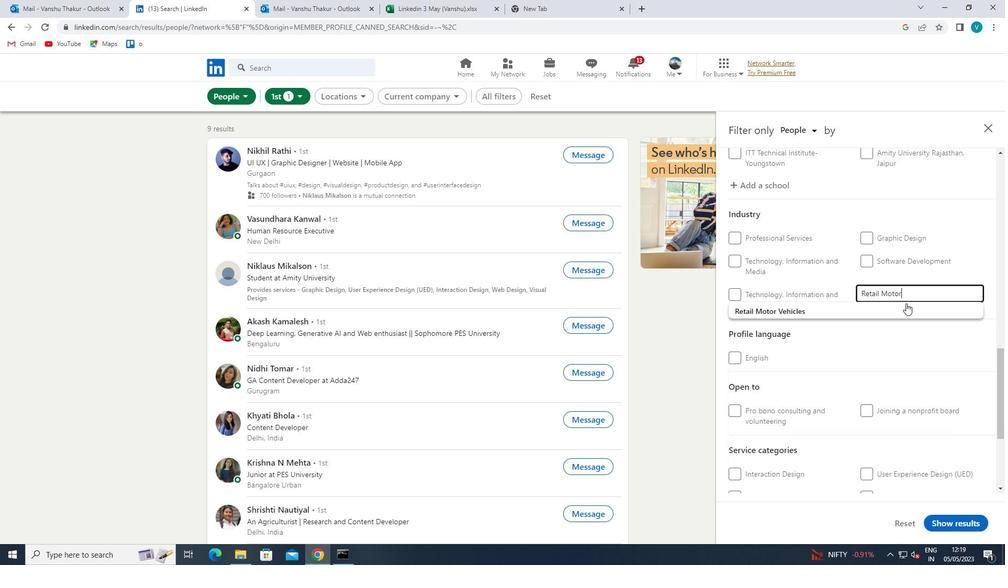 
Action: Mouse scrolled (902, 304) with delta (0, 0)
Screenshot: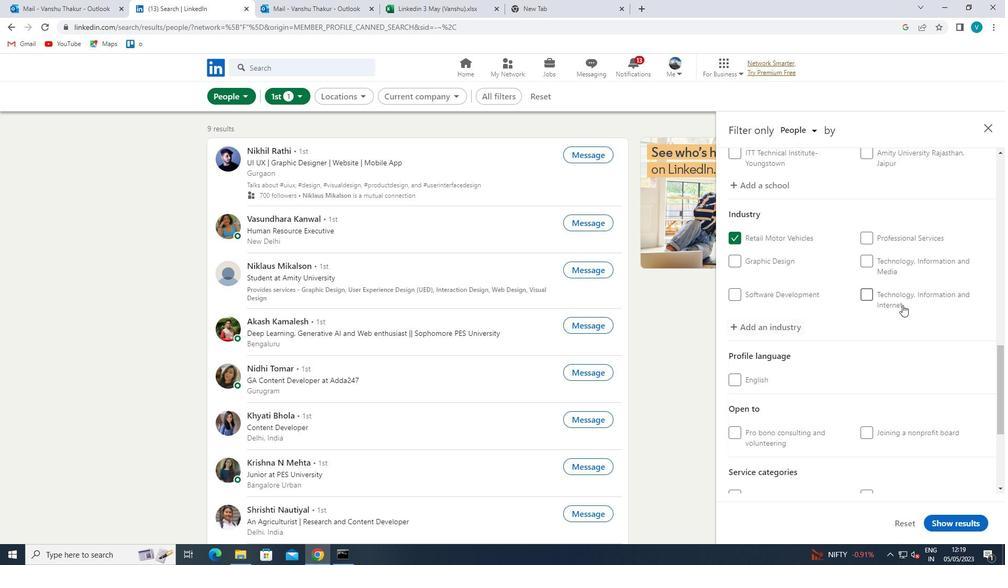 
Action: Mouse scrolled (902, 304) with delta (0, 0)
Screenshot: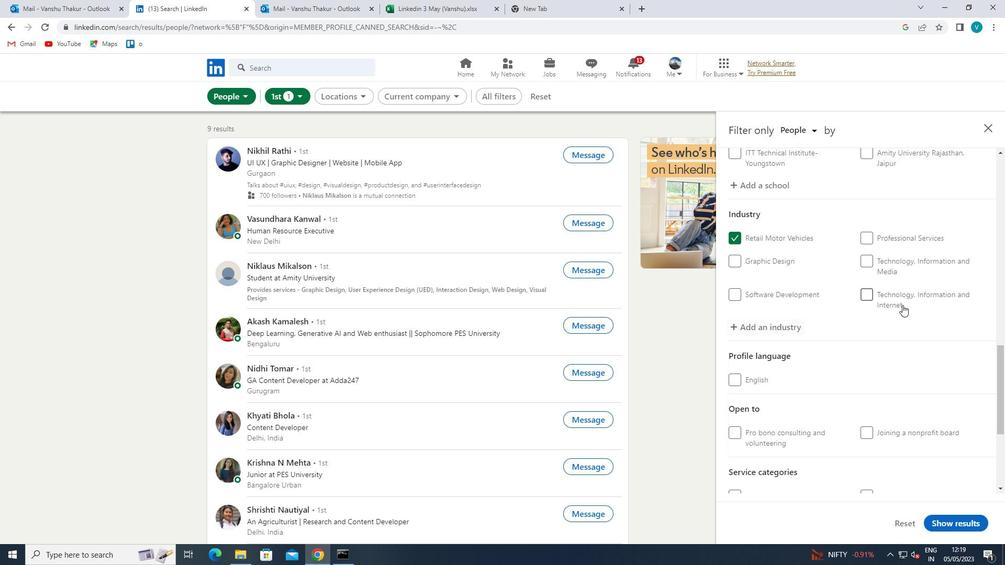 
Action: Mouse scrolled (902, 304) with delta (0, 0)
Screenshot: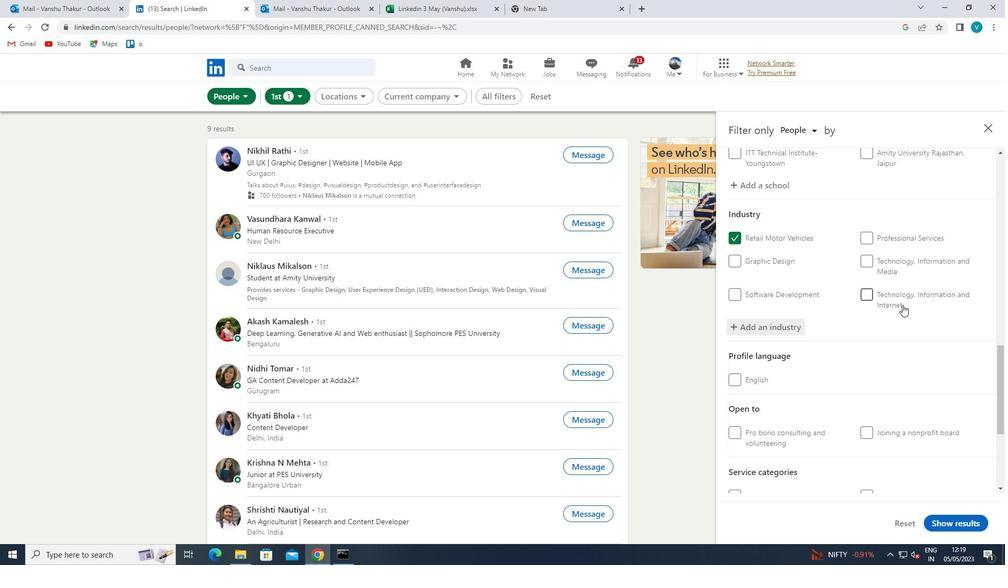 
Action: Mouse scrolled (902, 304) with delta (0, 0)
Screenshot: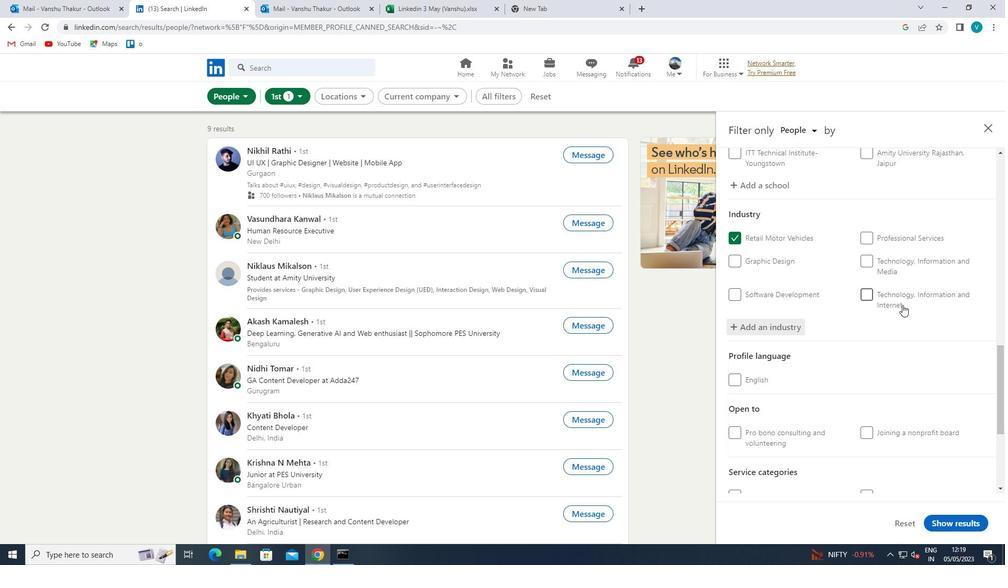 
Action: Mouse moved to (893, 344)
Screenshot: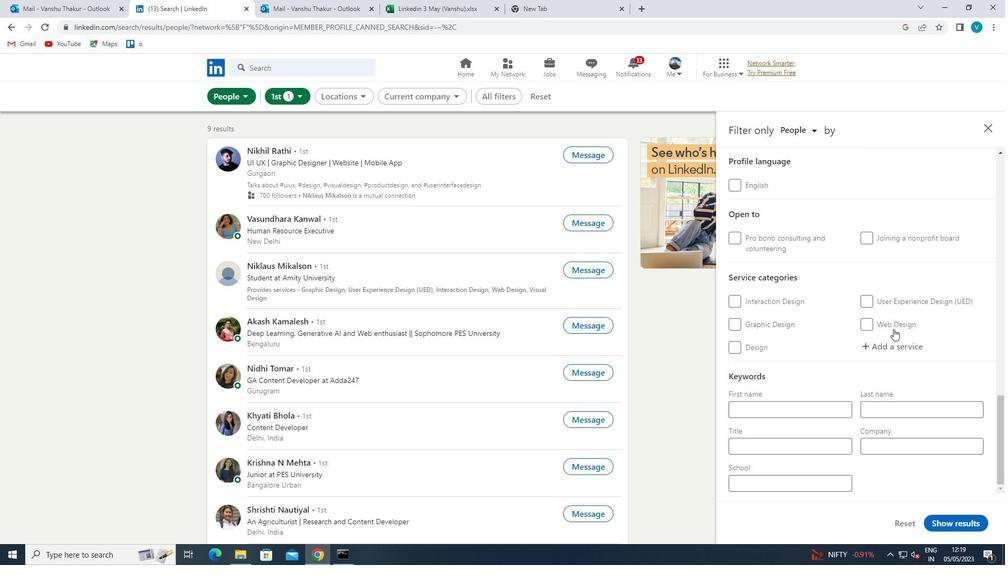 
Action: Mouse pressed left at (893, 344)
Screenshot: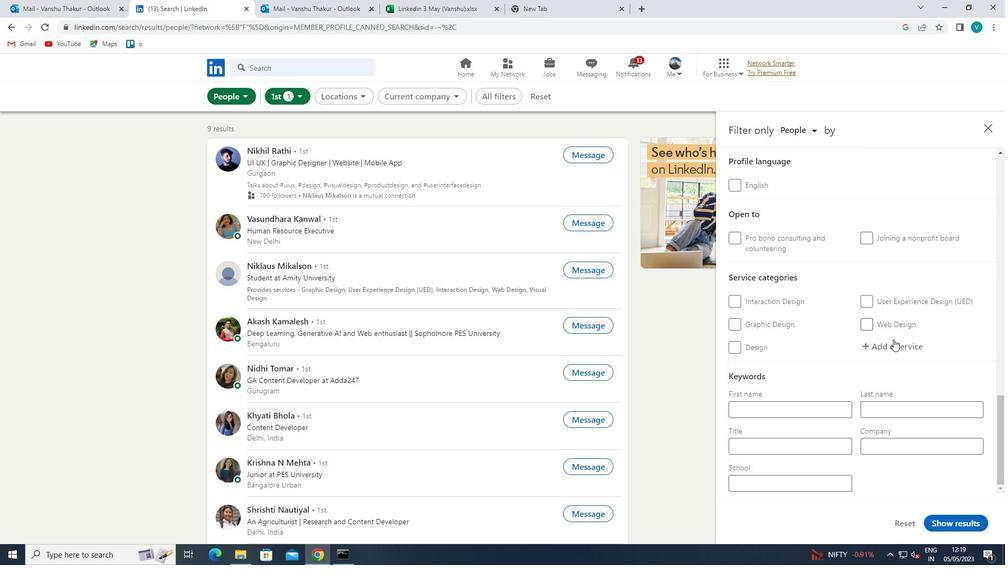 
Action: Key pressed <Key.shift>ILLUS
Screenshot: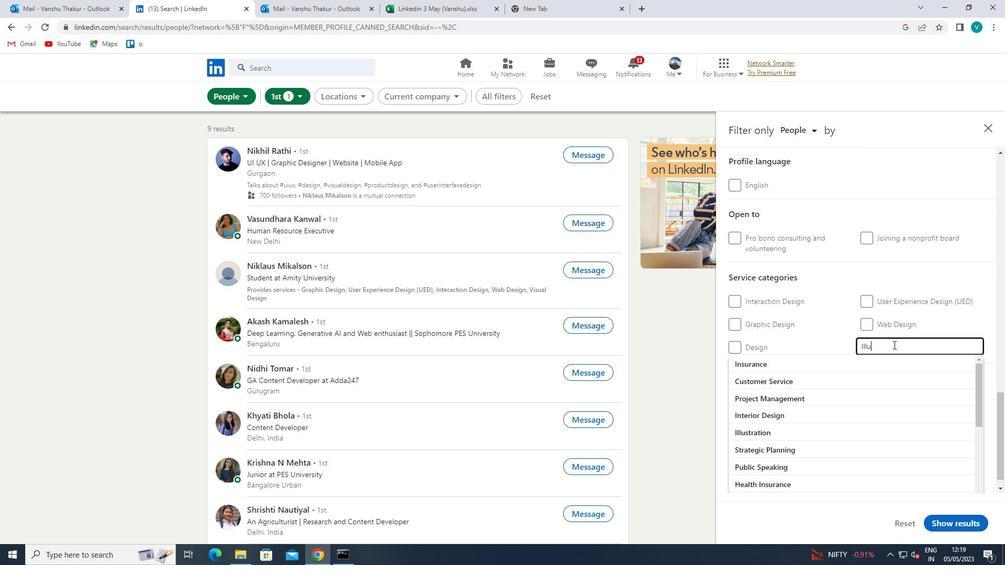 
Action: Mouse moved to (865, 360)
Screenshot: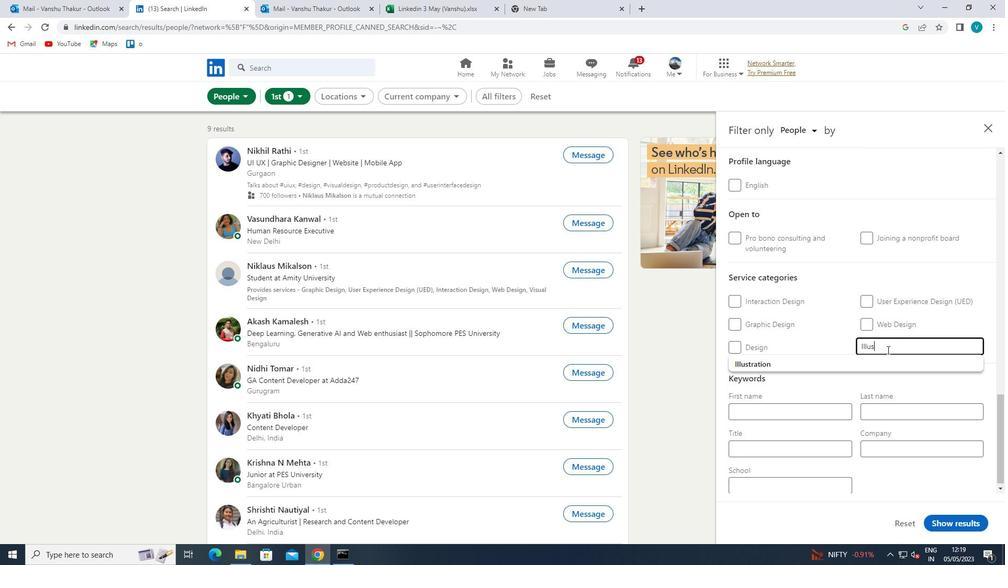 
Action: Mouse pressed left at (865, 360)
Screenshot: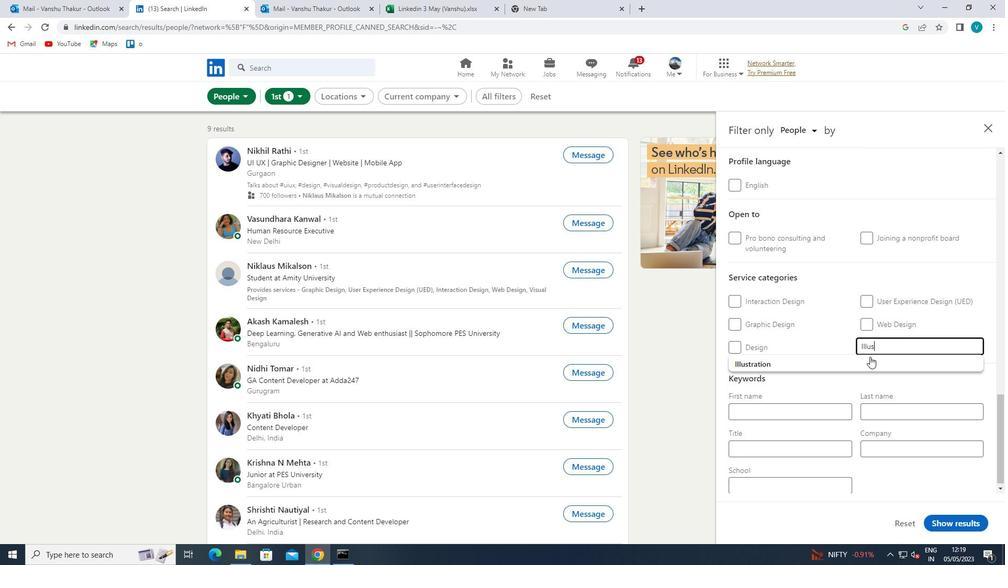 
Action: Mouse moved to (865, 360)
Screenshot: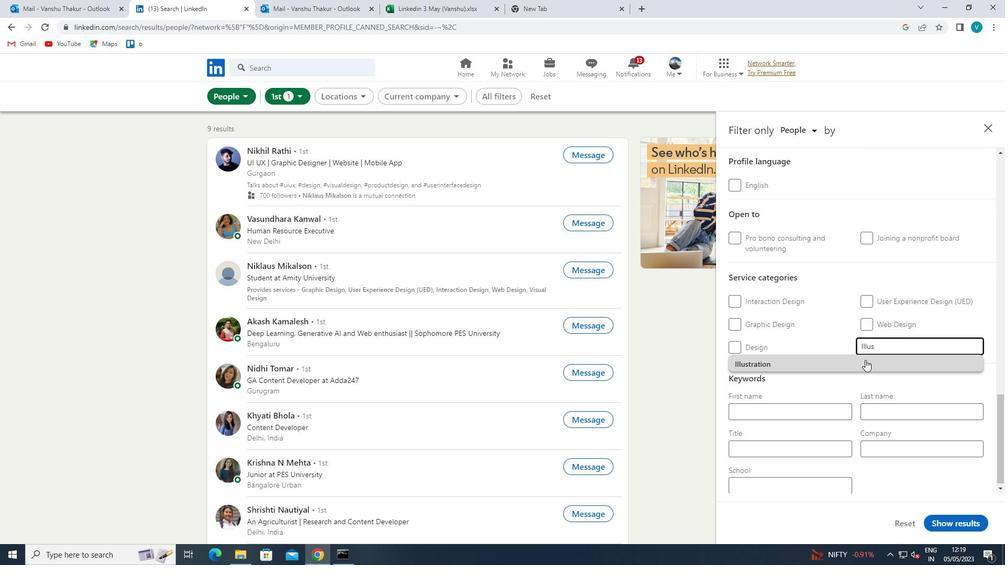 
Action: Mouse scrolled (865, 359) with delta (0, 0)
Screenshot: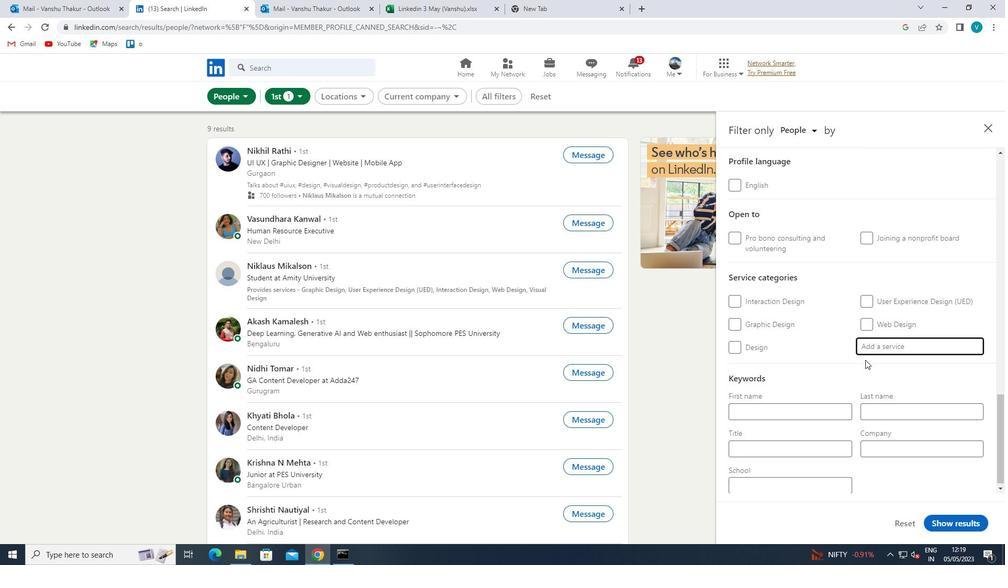 
Action: Mouse scrolled (865, 359) with delta (0, 0)
Screenshot: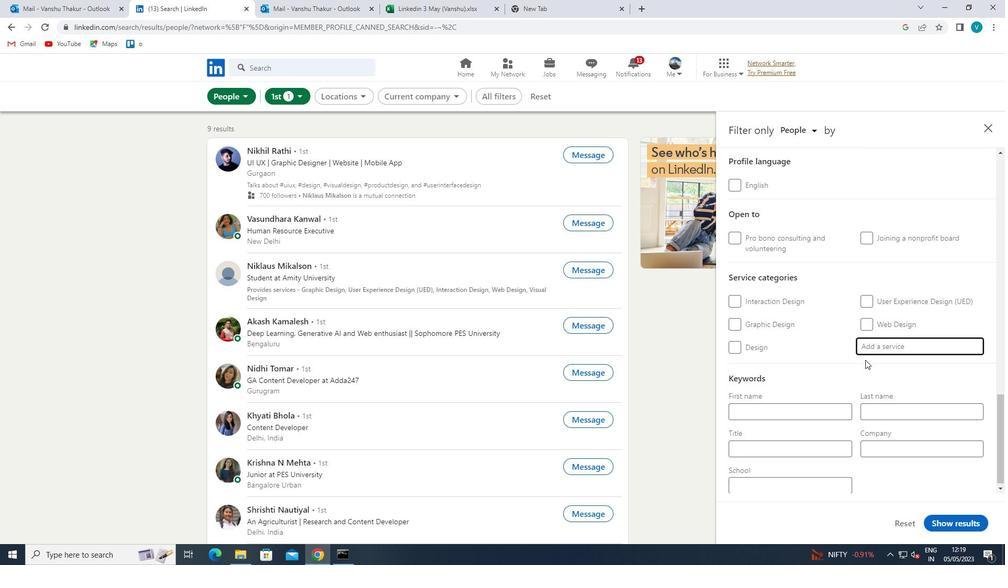 
Action: Mouse scrolled (865, 359) with delta (0, 0)
Screenshot: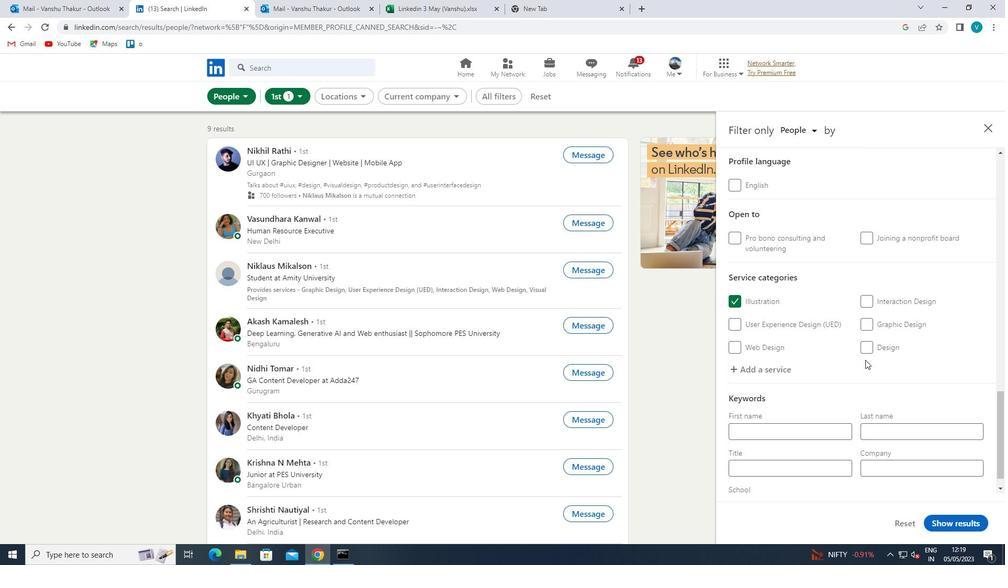 
Action: Mouse scrolled (865, 359) with delta (0, 0)
Screenshot: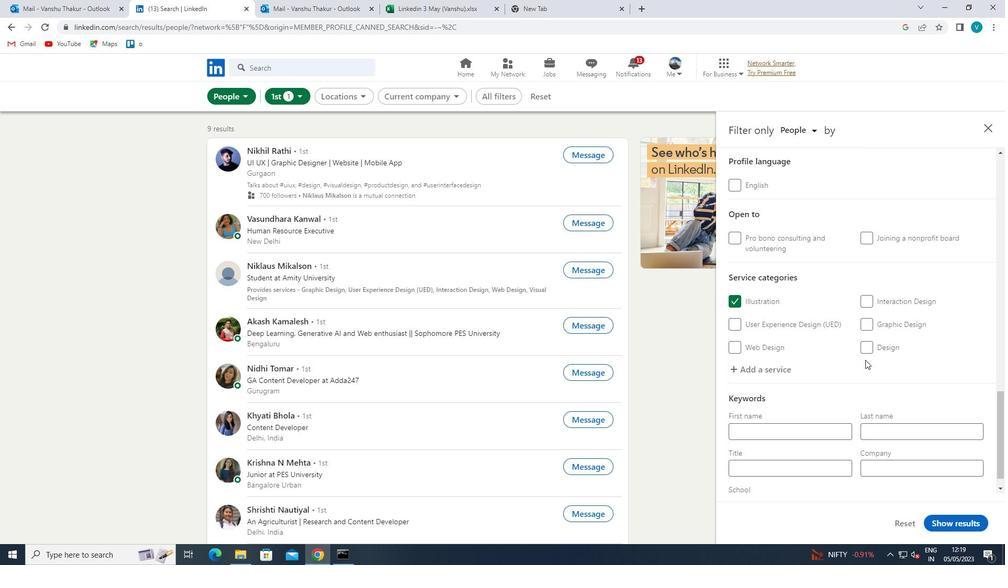 
Action: Mouse moved to (804, 450)
Screenshot: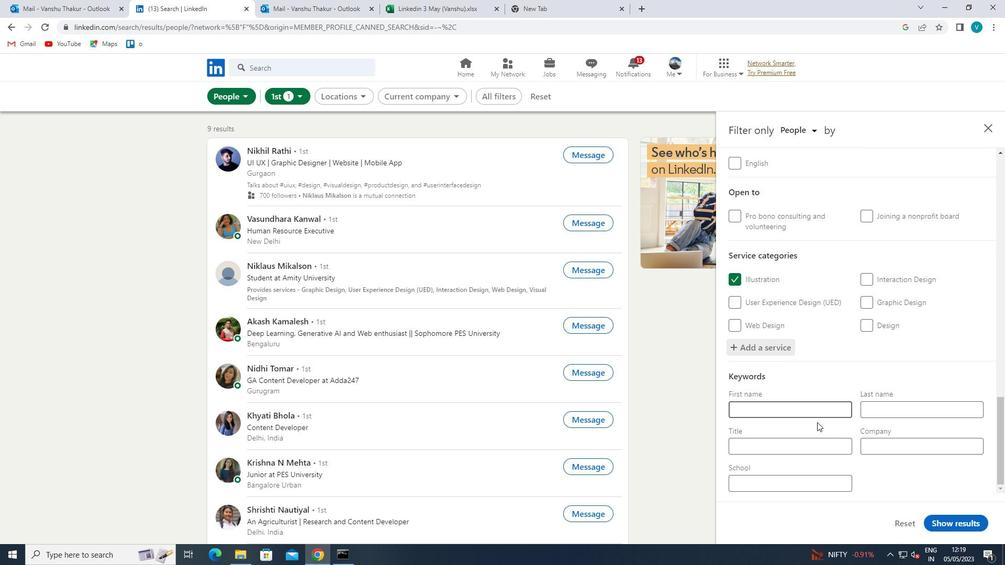 
Action: Mouse pressed left at (804, 450)
Screenshot: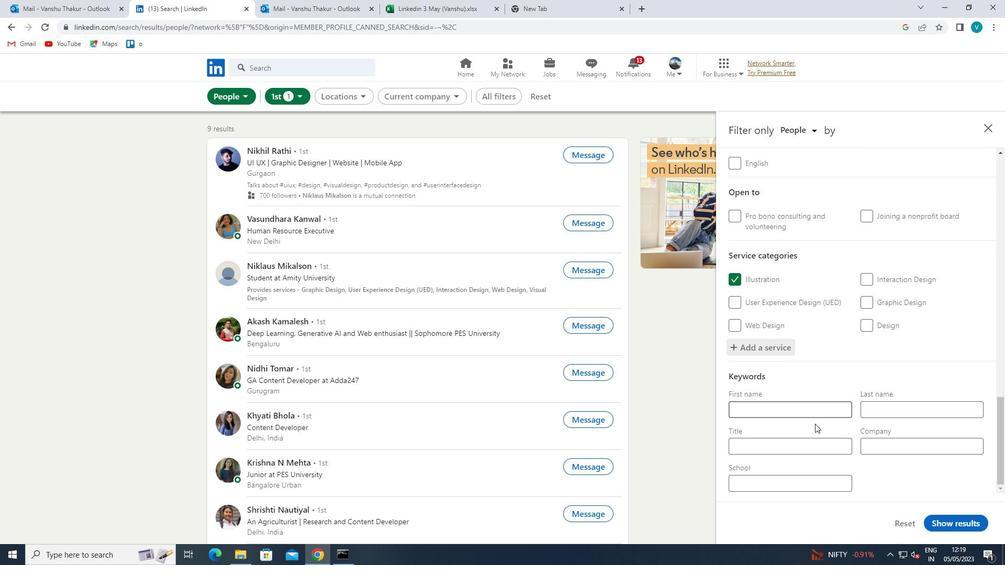 
Action: Key pressed <Key.shift>CHURCH<Key.space><Key.shift>VOLUNTEER<Key.space>
Screenshot: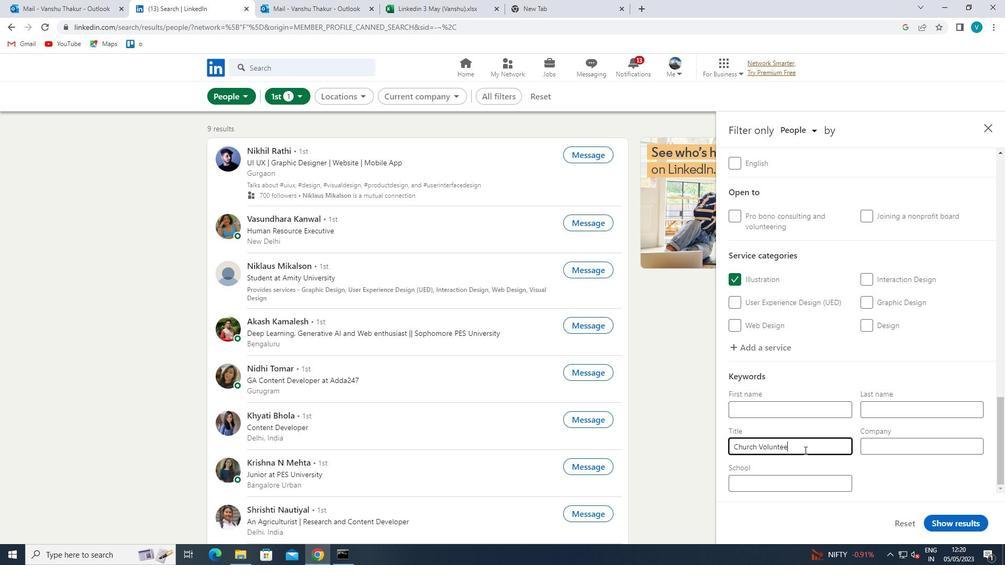 
Action: Mouse moved to (953, 528)
Screenshot: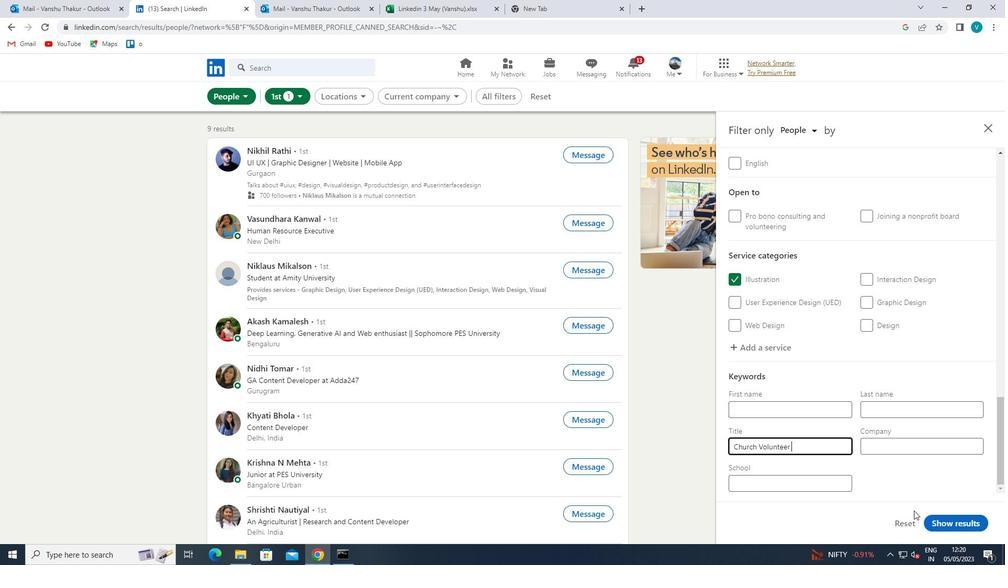 
Action: Mouse pressed left at (953, 528)
Screenshot: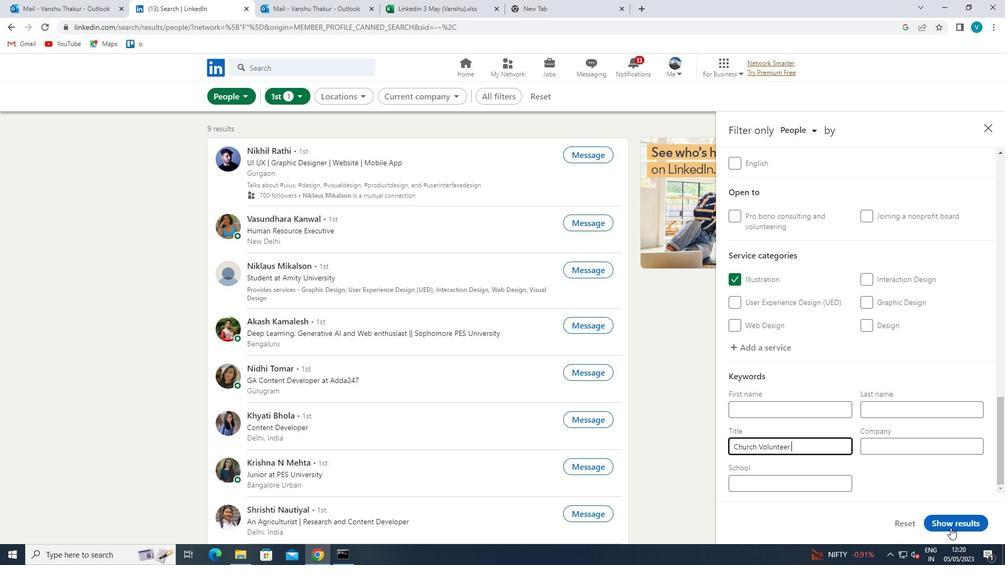 
Action: Mouse moved to (956, 527)
Screenshot: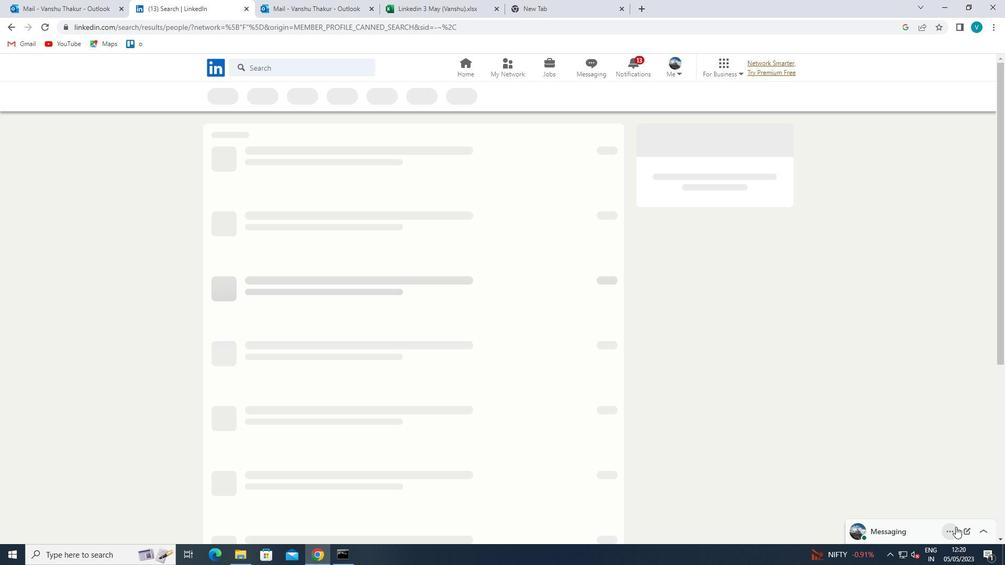 
